 Task: Add Sprouts Orzo Durum Wheat Pasta to the cart.
Action: Mouse pressed left at (26, 104)
Screenshot: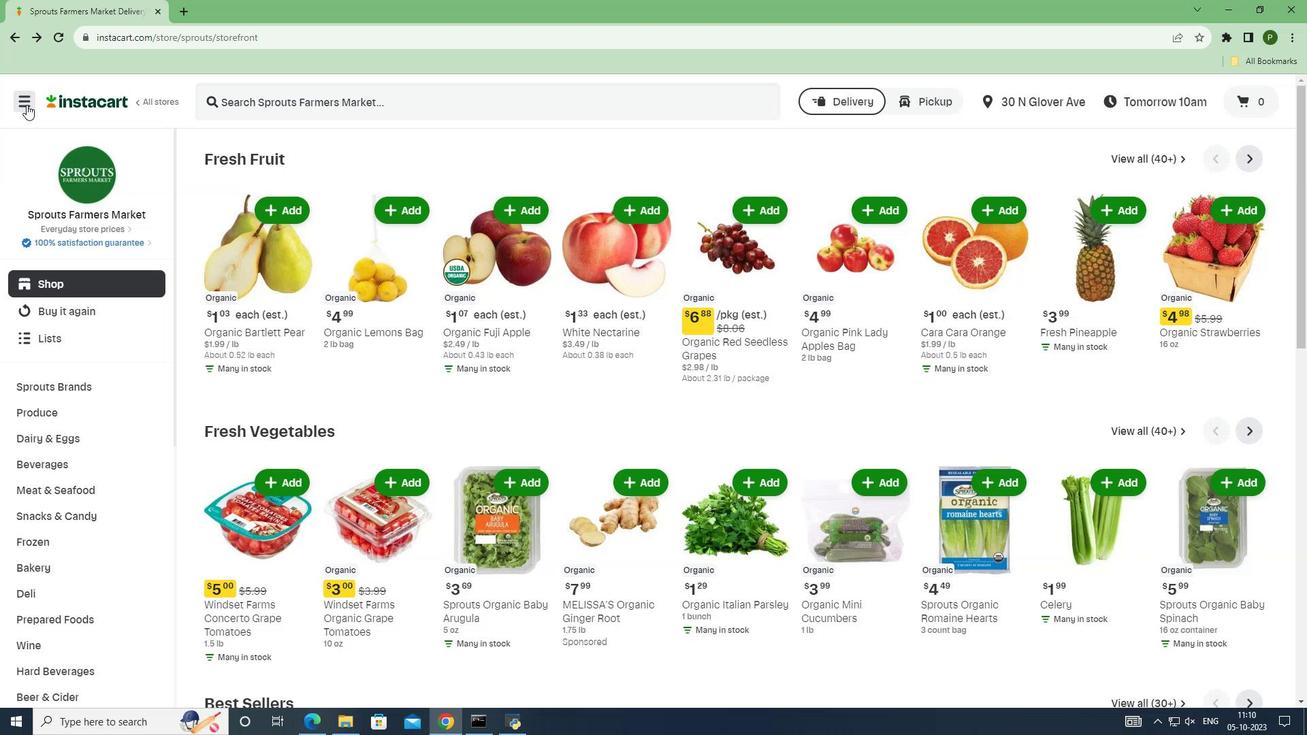 
Action: Mouse moved to (71, 371)
Screenshot: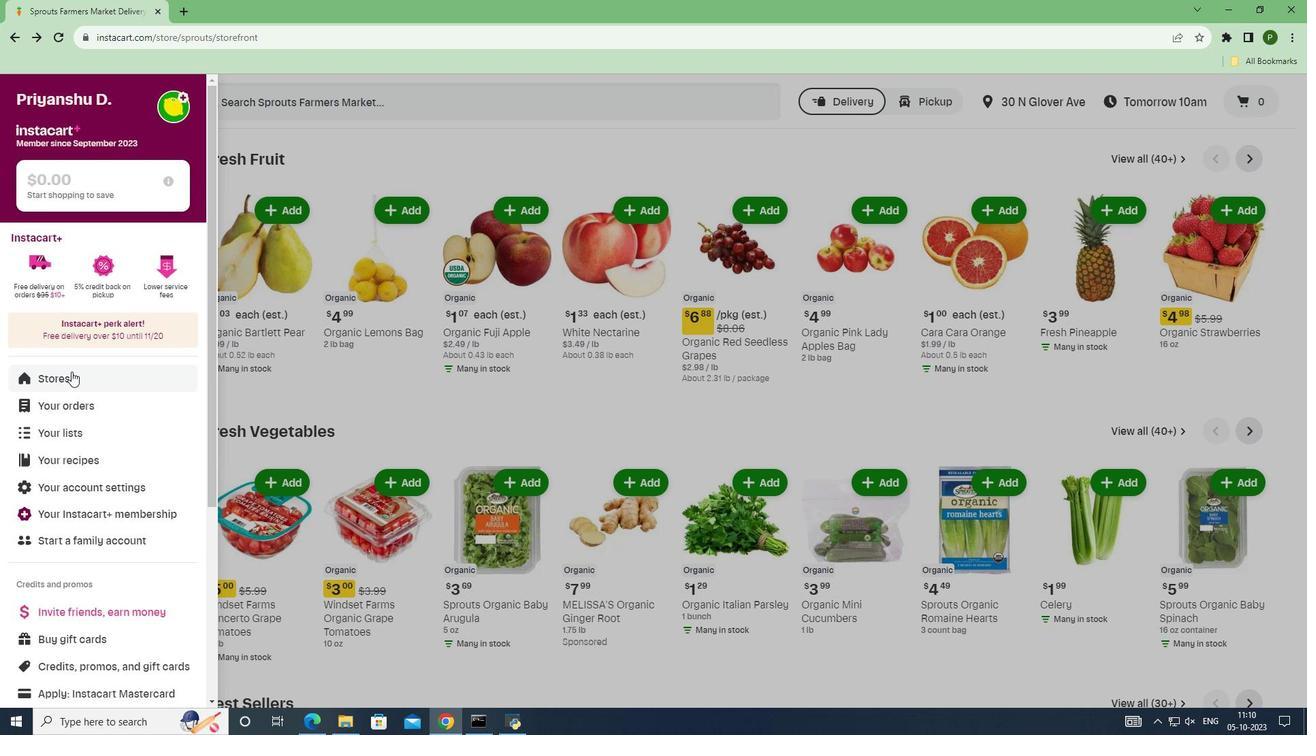 
Action: Mouse pressed left at (71, 371)
Screenshot: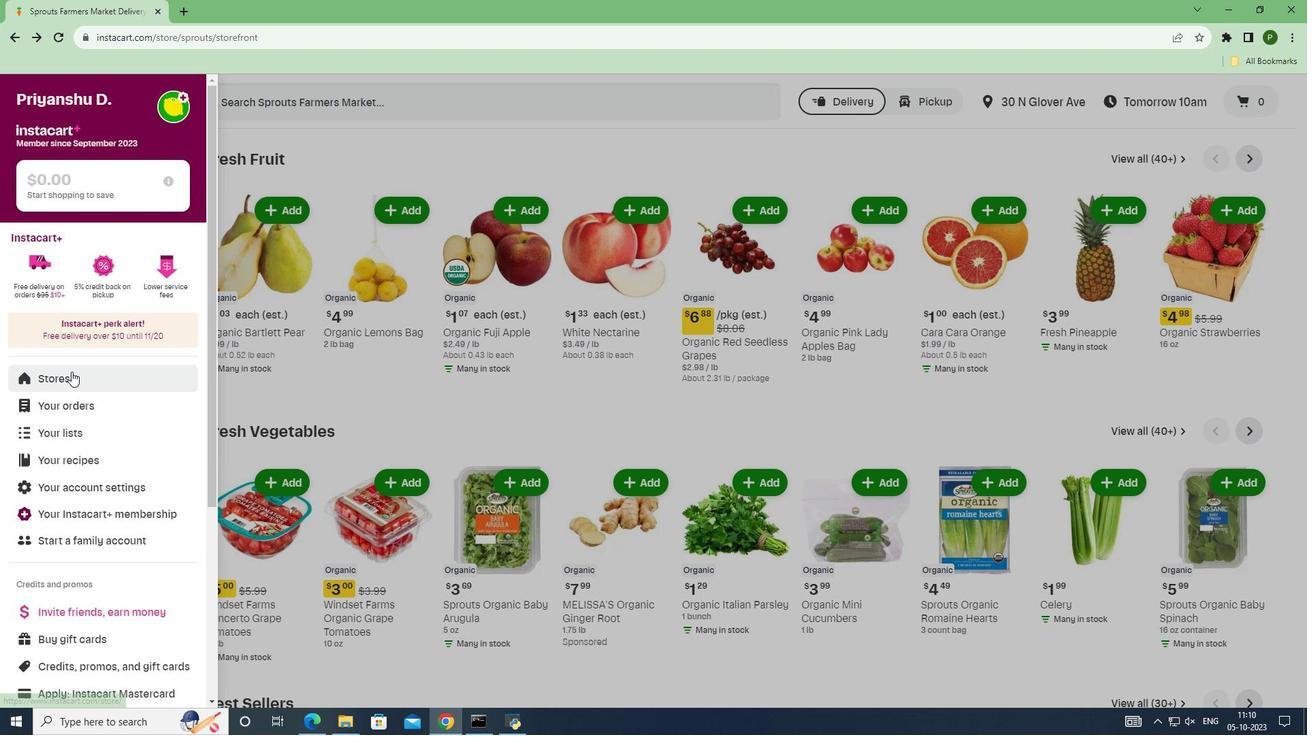 
Action: Mouse moved to (308, 164)
Screenshot: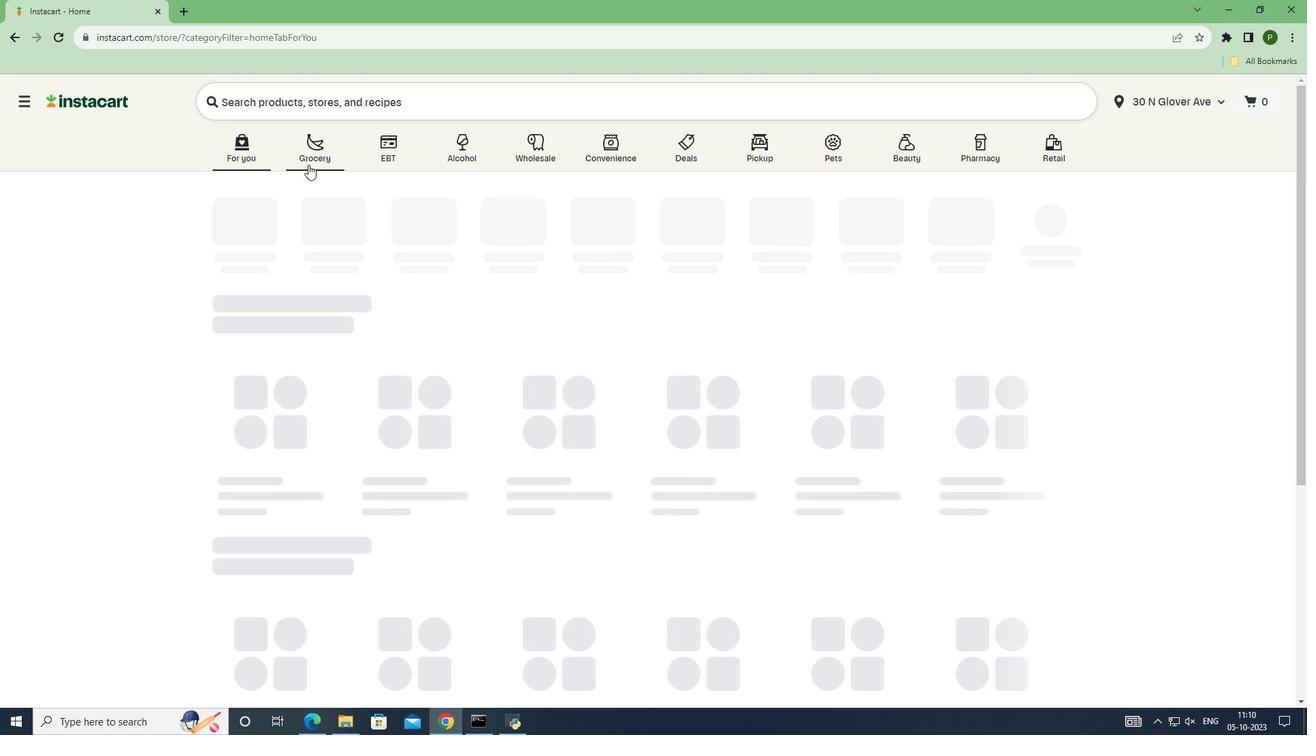 
Action: Mouse pressed left at (308, 164)
Screenshot: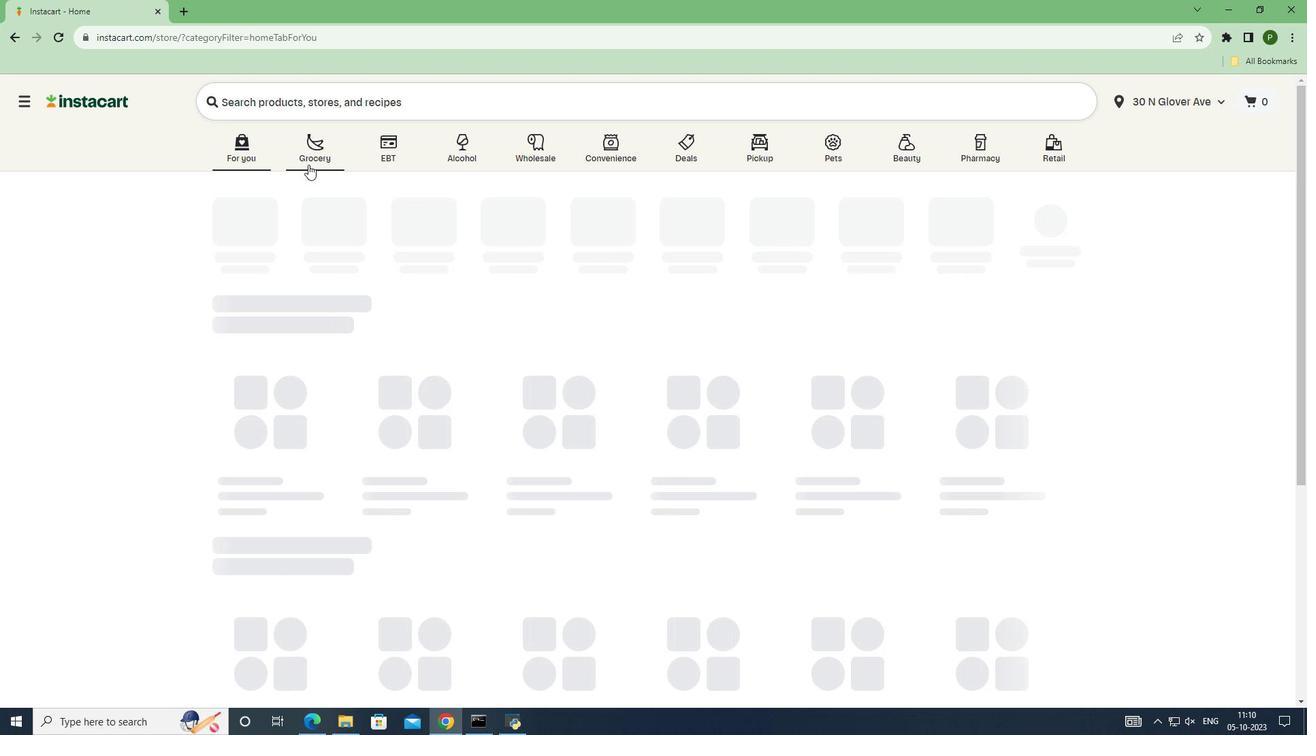
Action: Mouse moved to (845, 311)
Screenshot: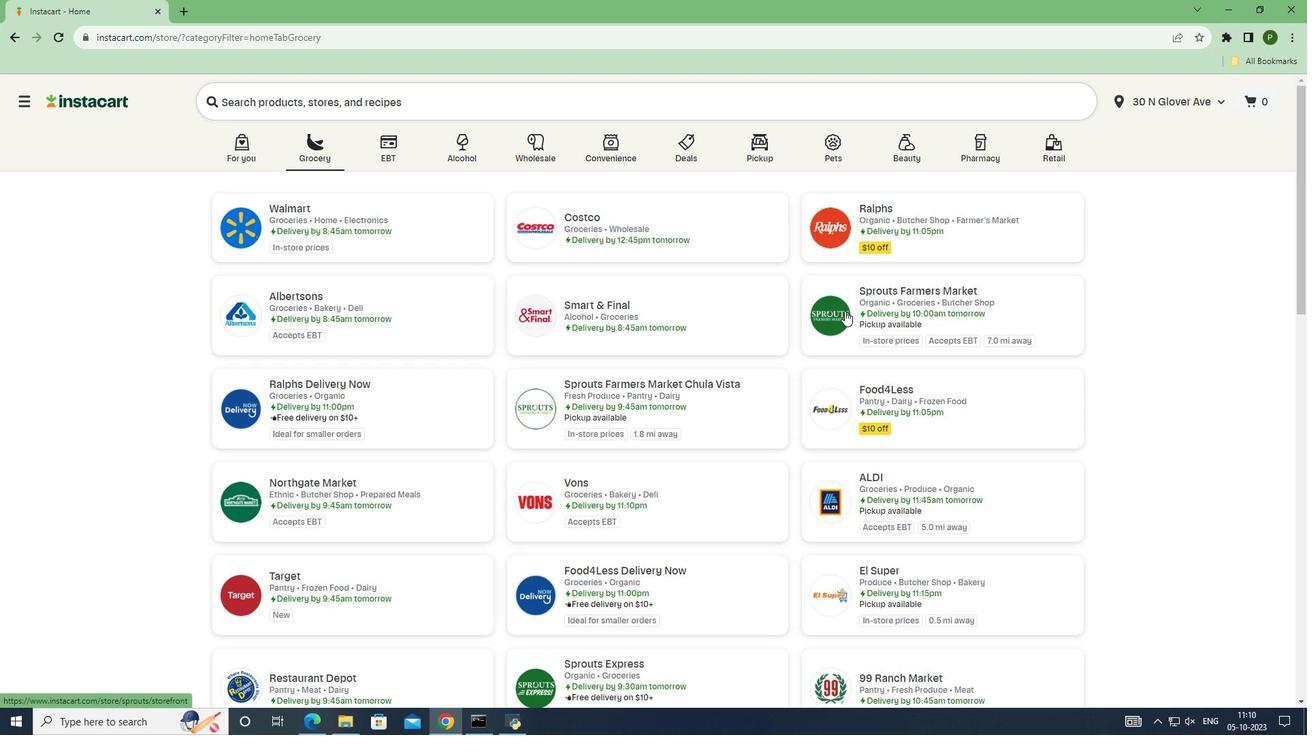 
Action: Mouse pressed left at (845, 311)
Screenshot: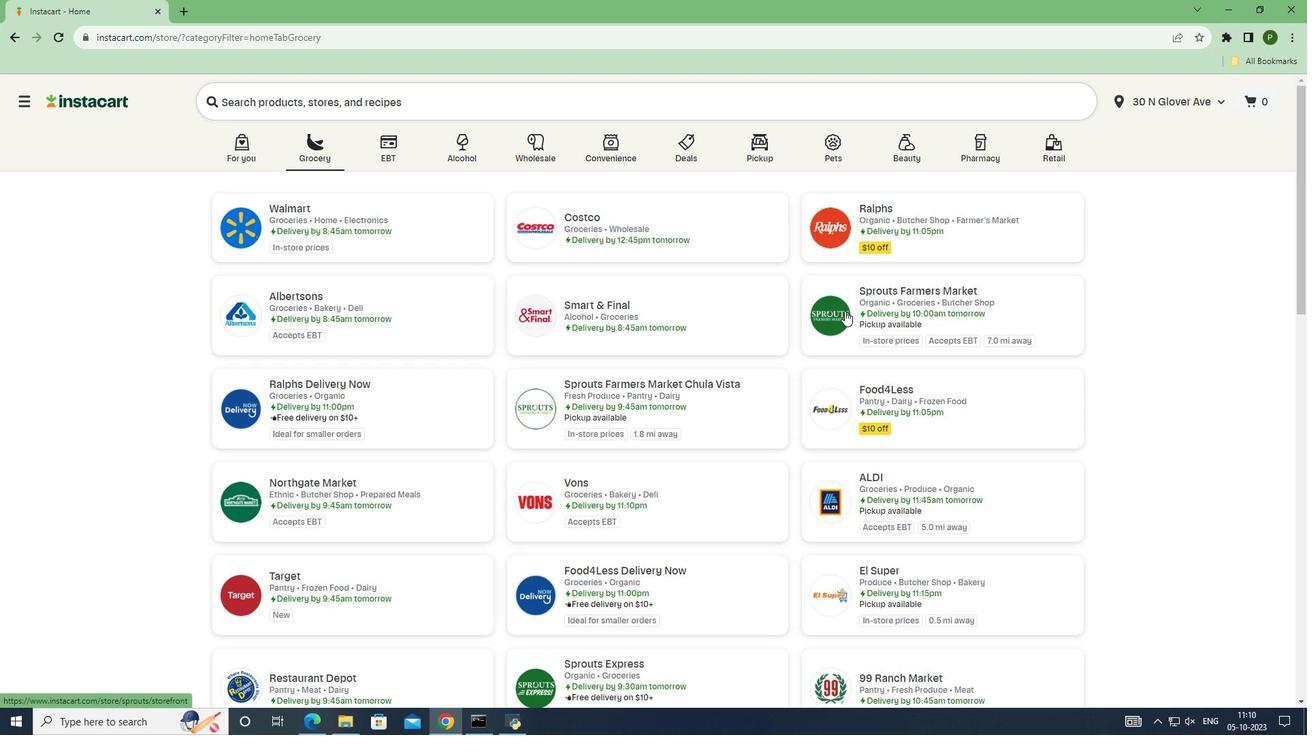 
Action: Mouse moved to (105, 385)
Screenshot: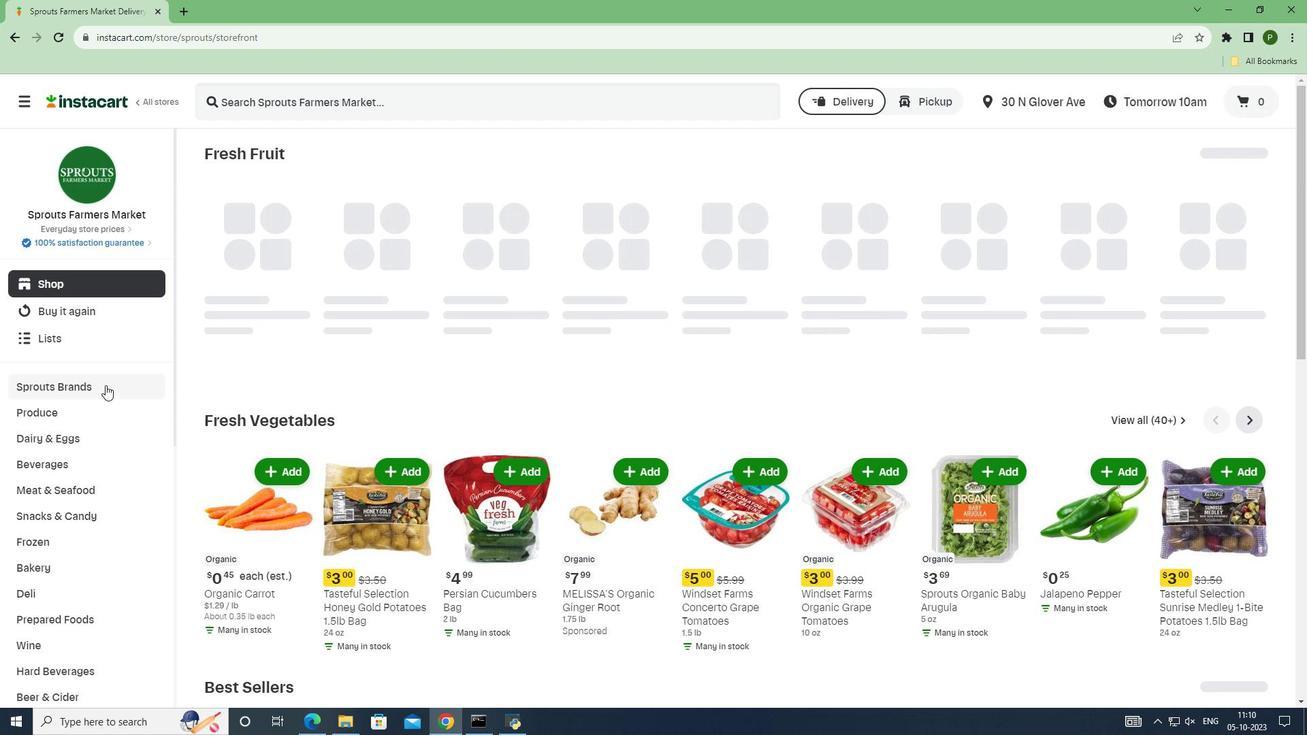 
Action: Mouse pressed left at (105, 385)
Screenshot: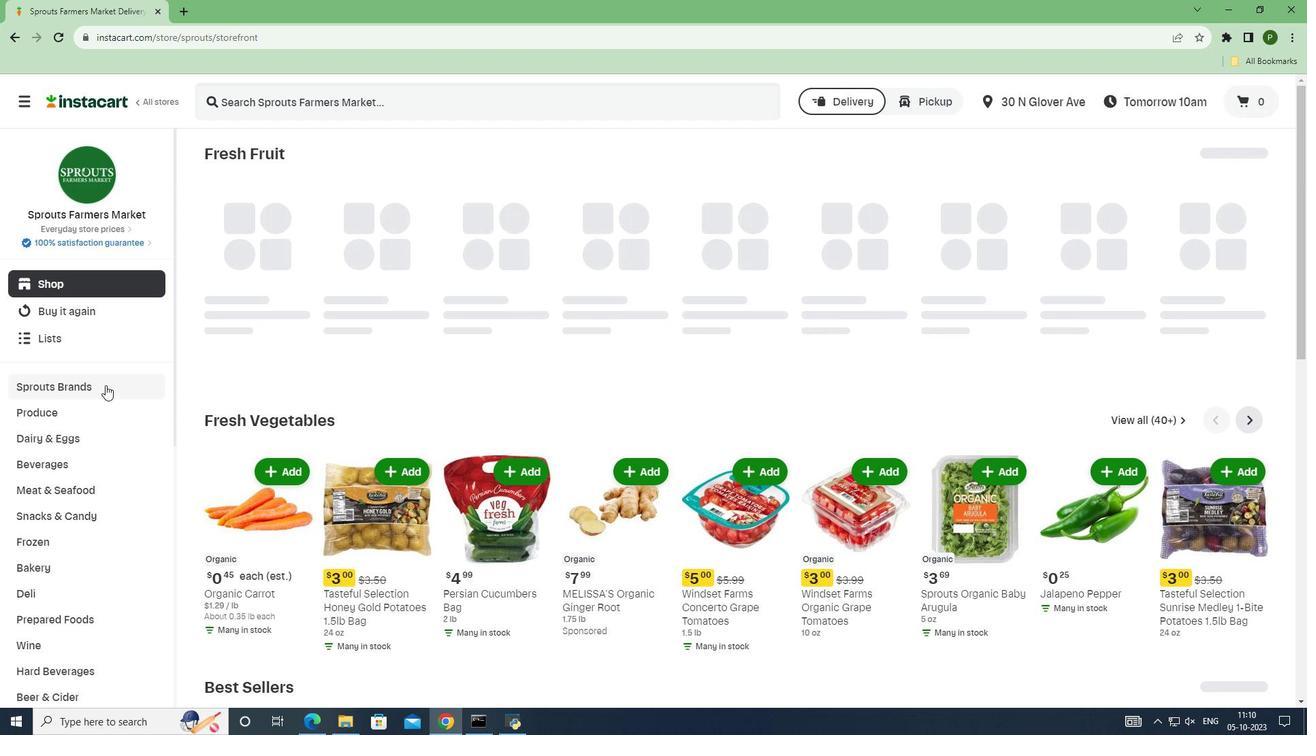 
Action: Mouse moved to (79, 498)
Screenshot: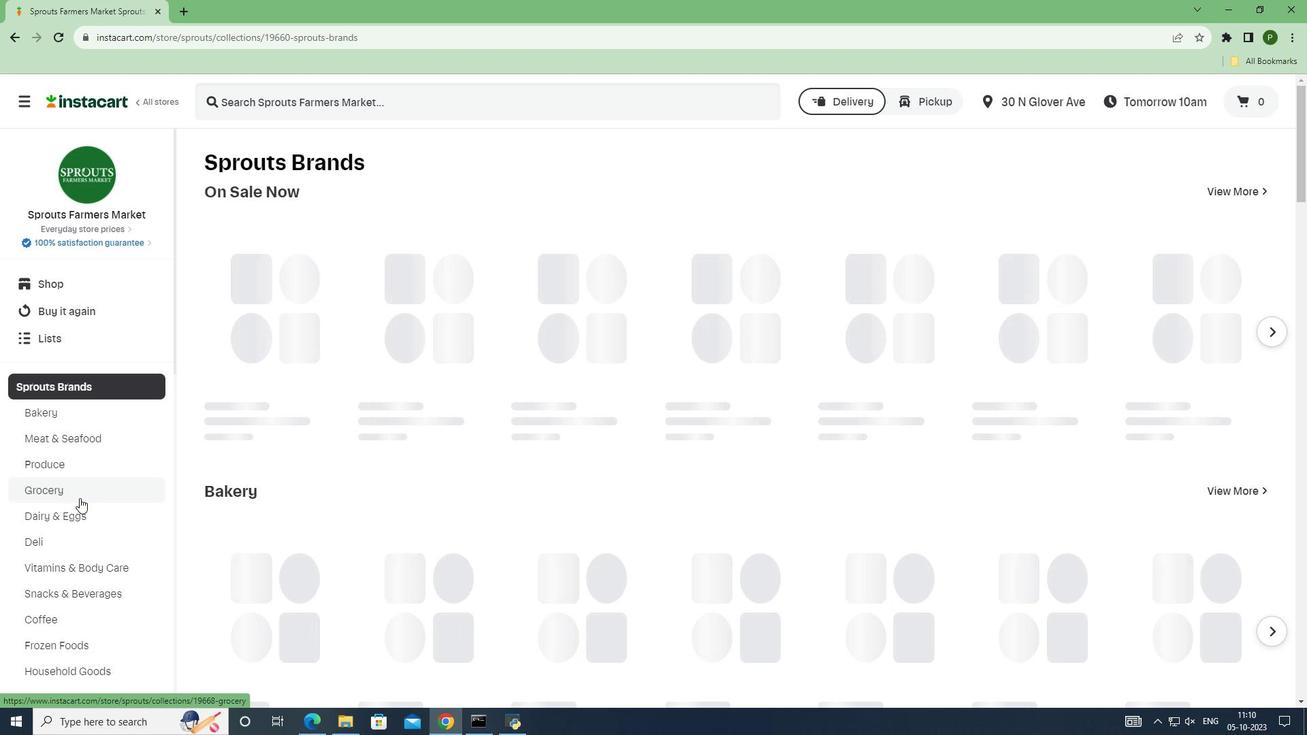 
Action: Mouse pressed left at (79, 498)
Screenshot: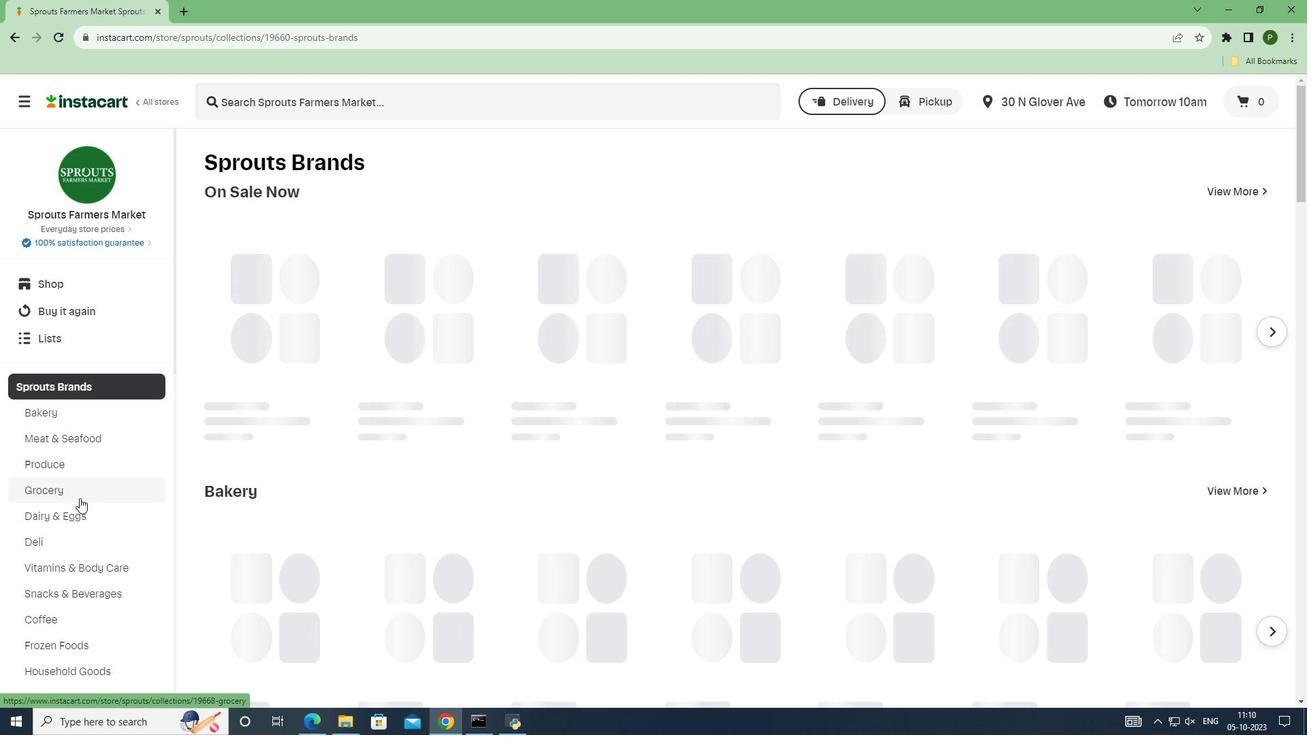 
Action: Mouse moved to (344, 312)
Screenshot: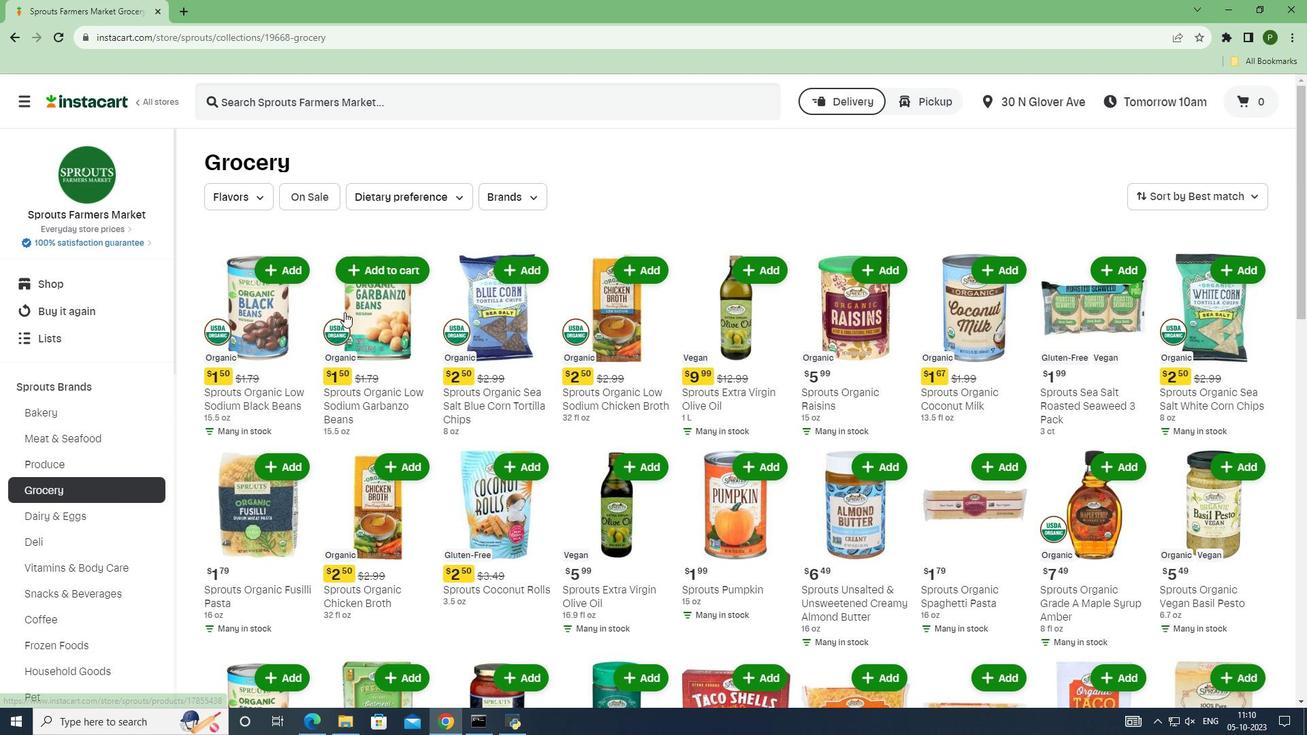 
Action: Mouse scrolled (344, 311) with delta (0, 0)
Screenshot: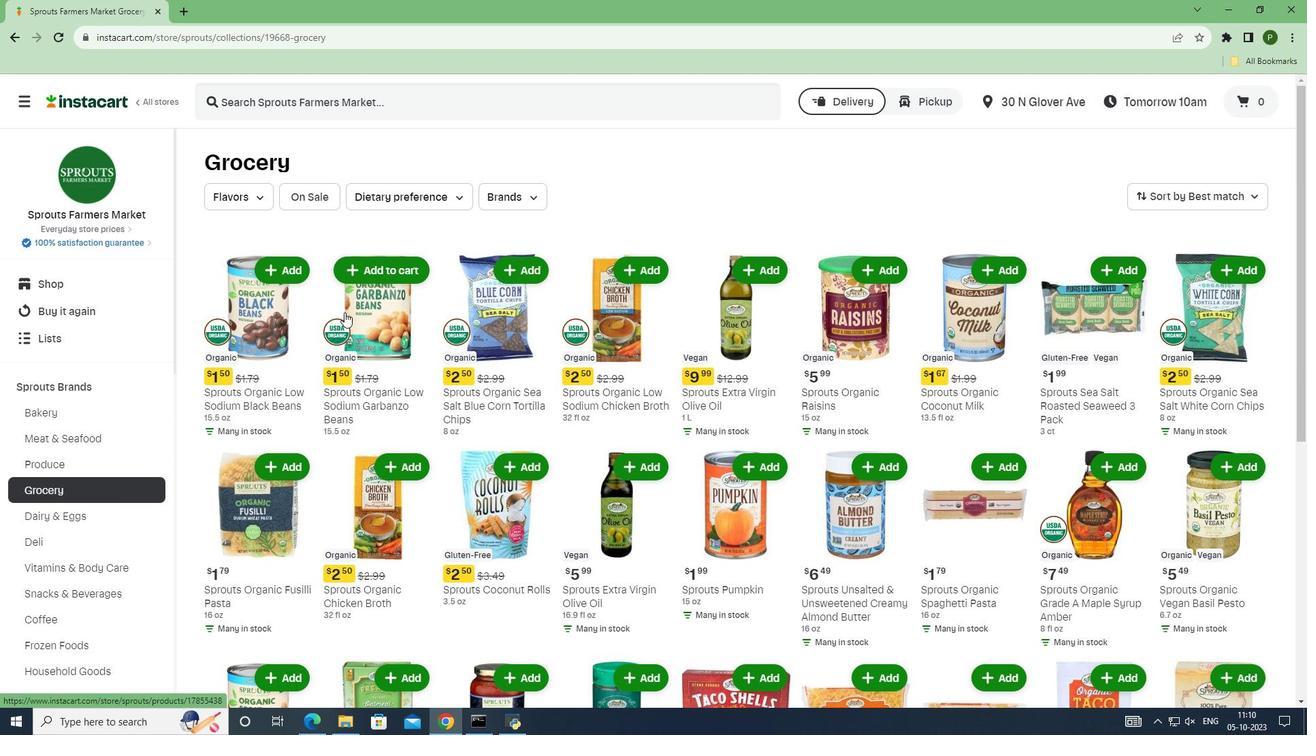 
Action: Mouse moved to (344, 312)
Screenshot: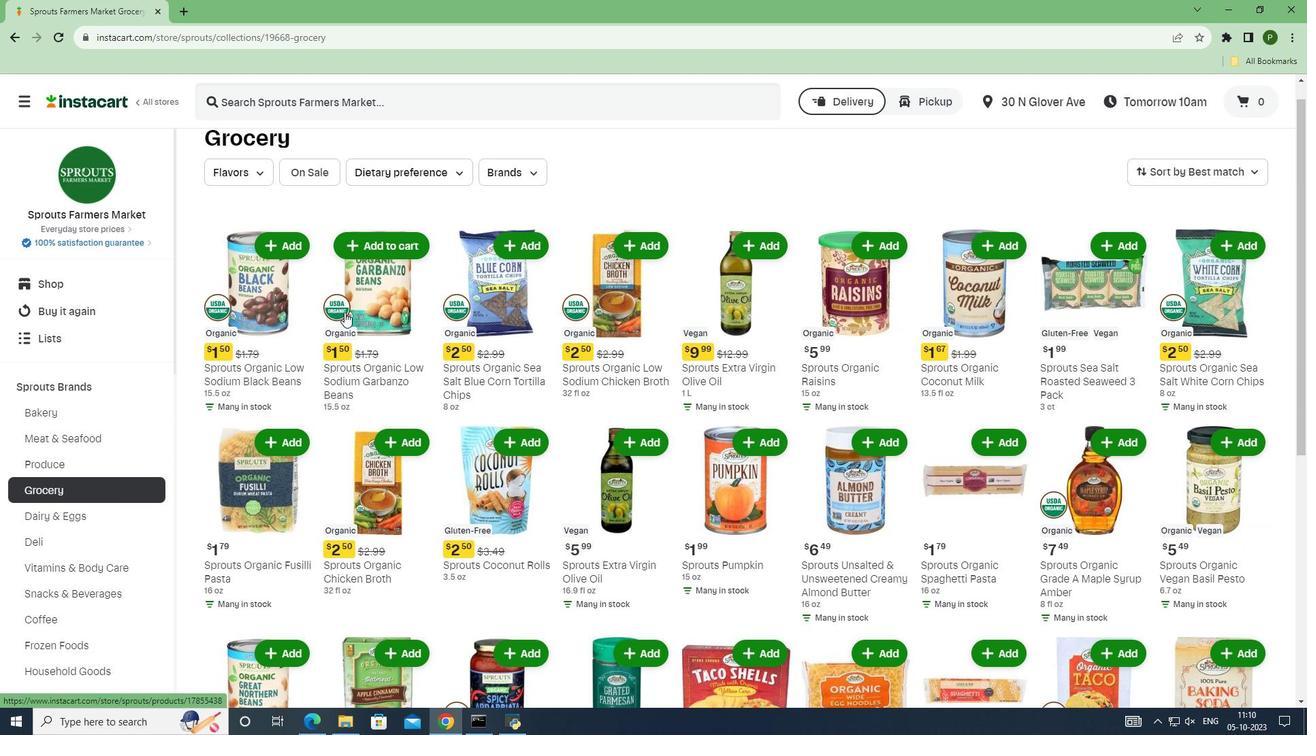 
Action: Mouse scrolled (344, 311) with delta (0, 0)
Screenshot: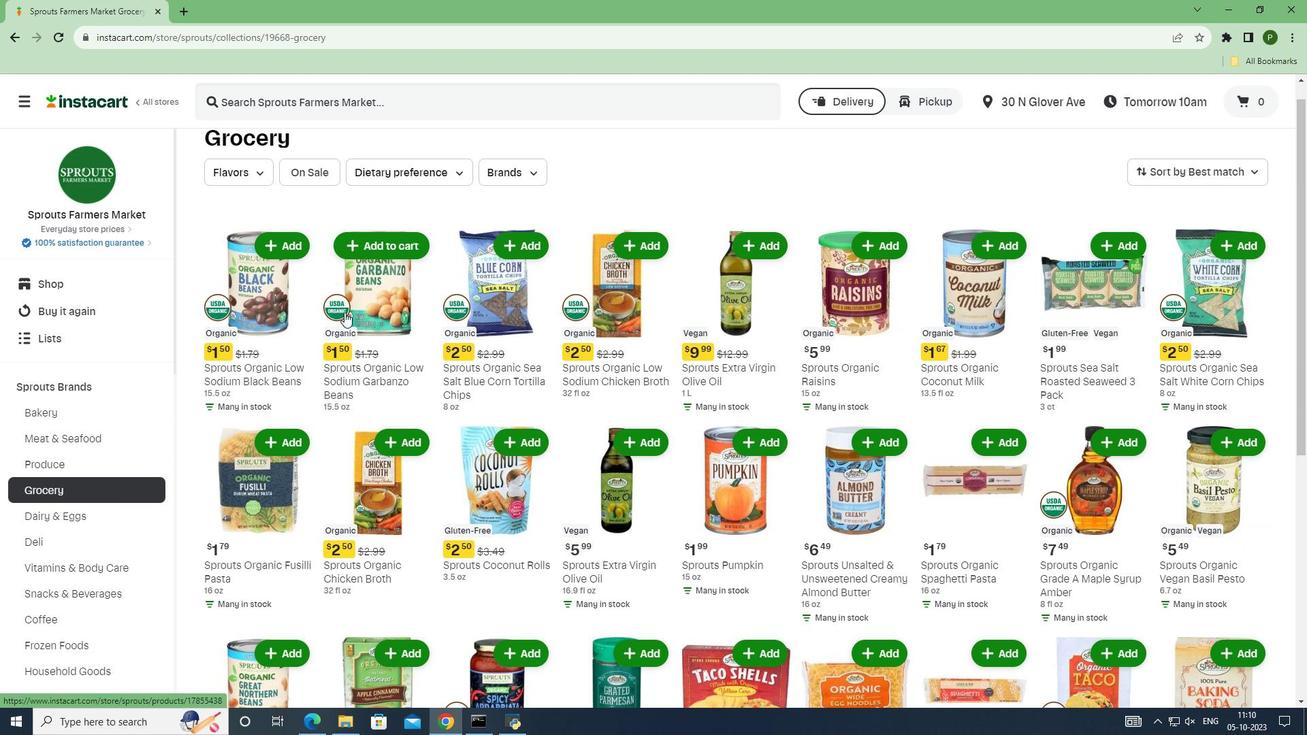 
Action: Mouse scrolled (344, 311) with delta (0, 0)
Screenshot: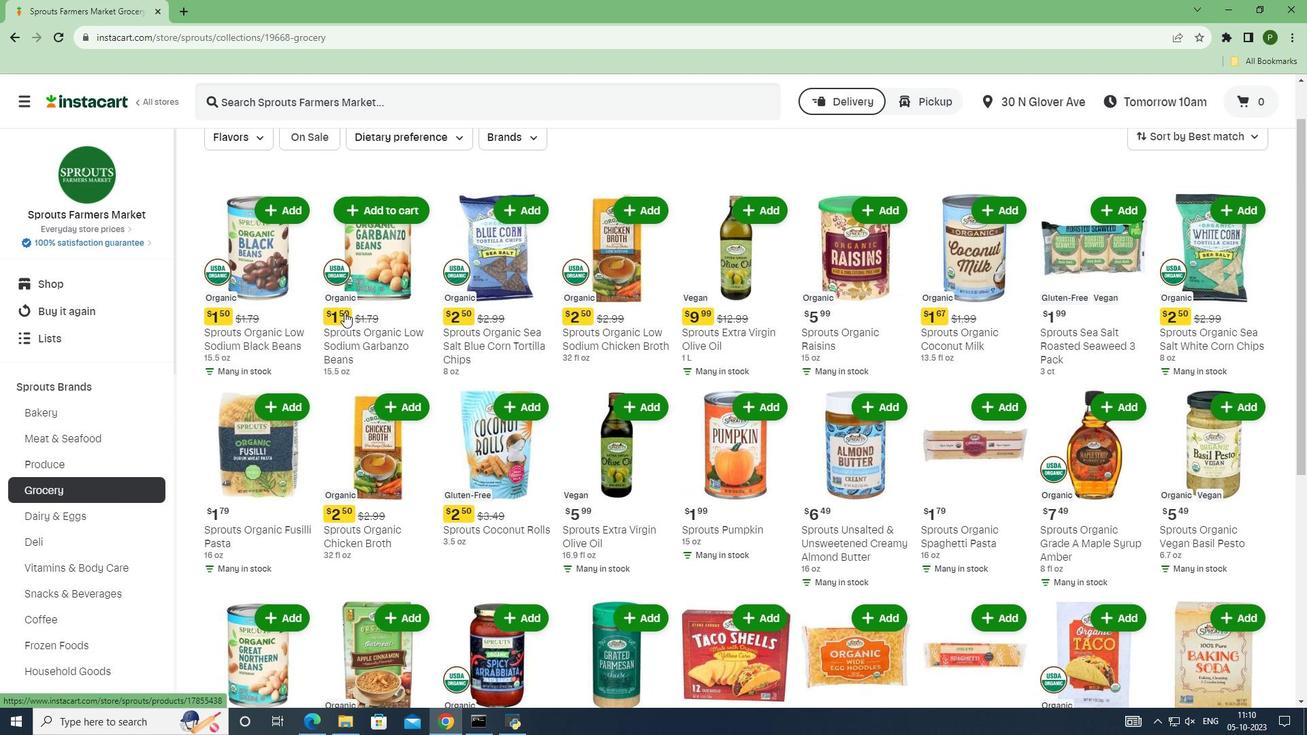 
Action: Mouse moved to (345, 313)
Screenshot: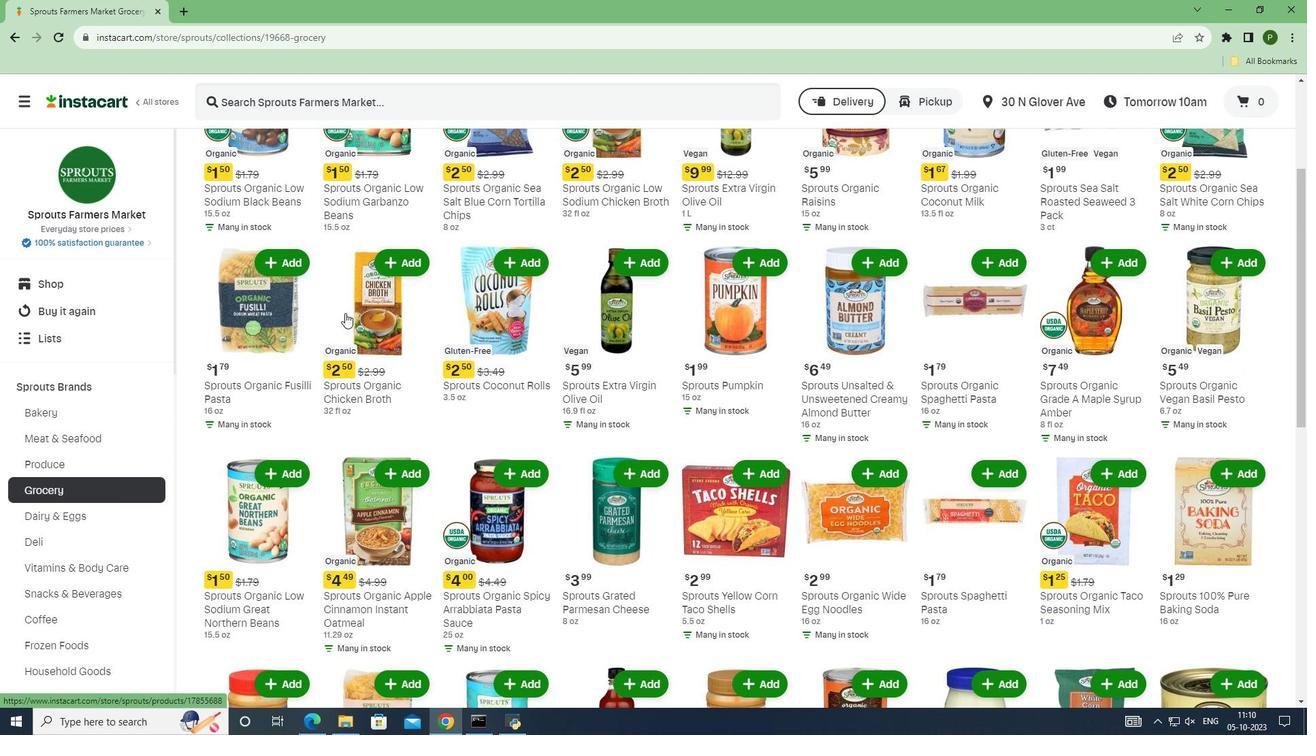 
Action: Mouse scrolled (345, 312) with delta (0, 0)
Screenshot: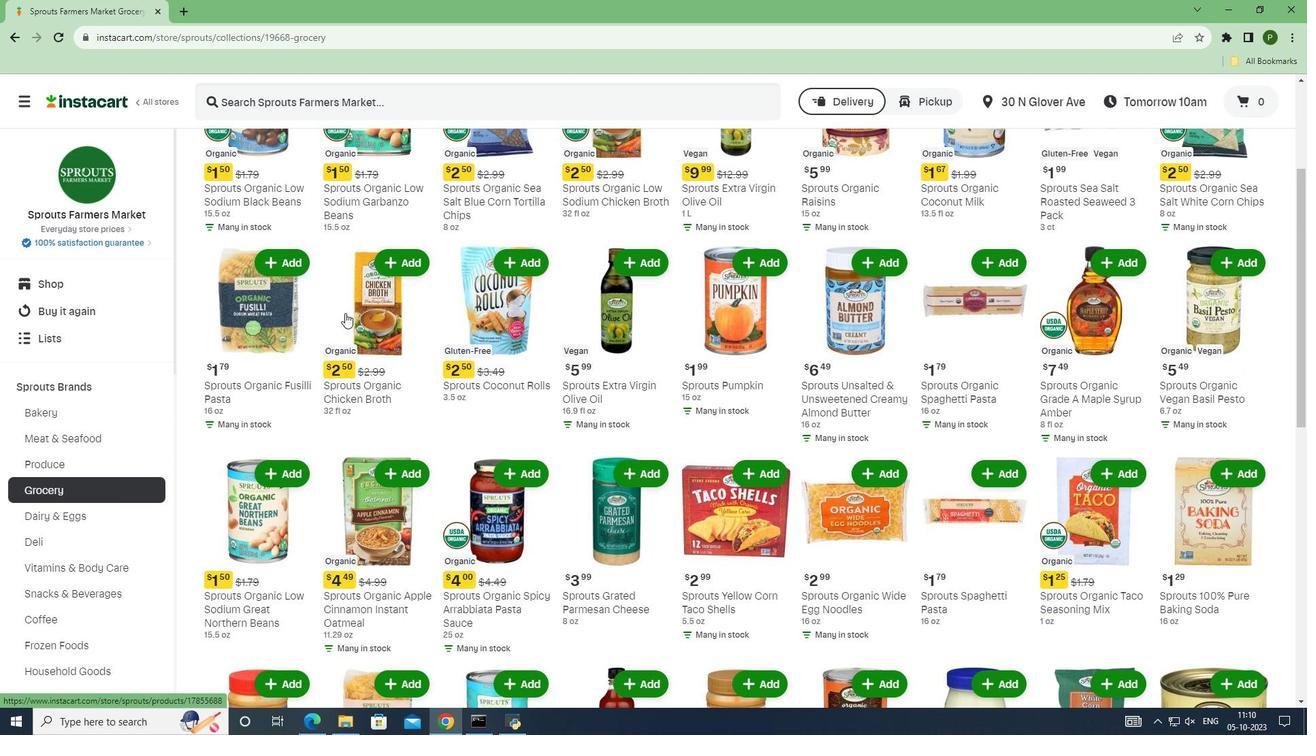 
Action: Mouse scrolled (345, 312) with delta (0, 0)
Screenshot: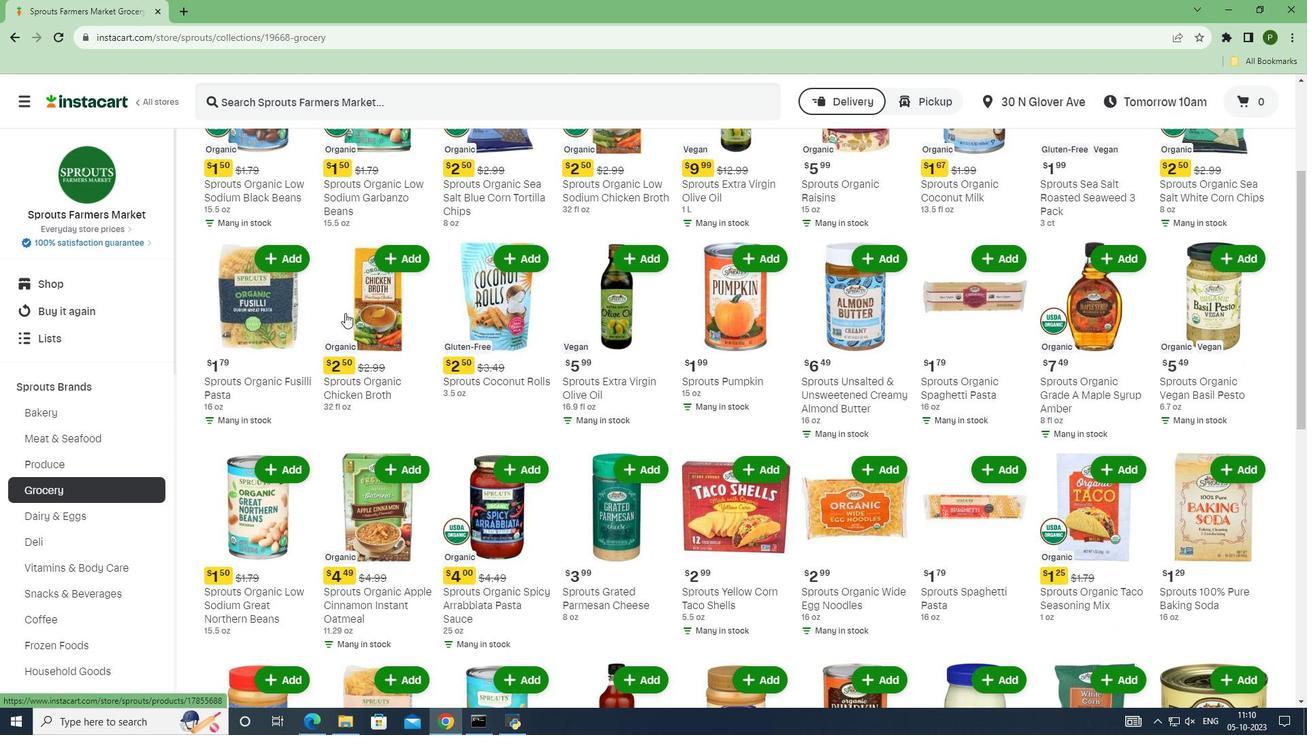
Action: Mouse scrolled (345, 312) with delta (0, 0)
Screenshot: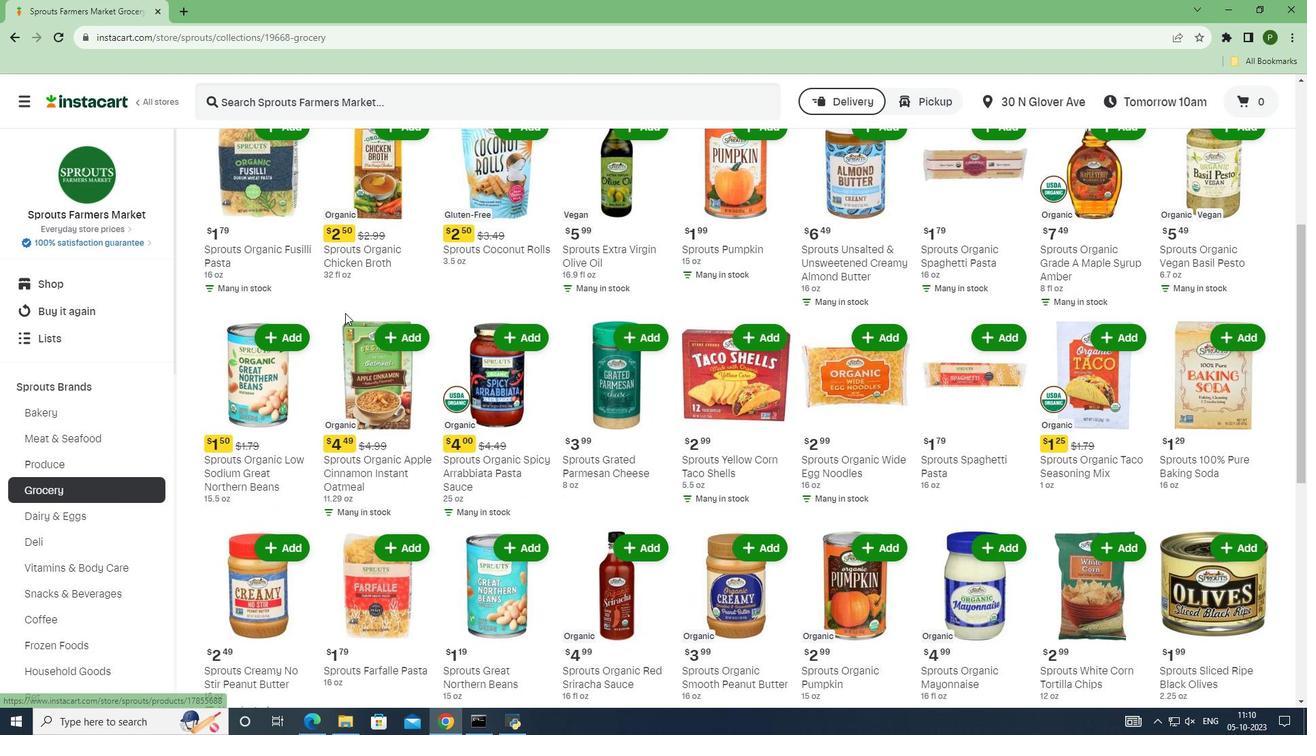 
Action: Mouse scrolled (345, 312) with delta (0, 0)
Screenshot: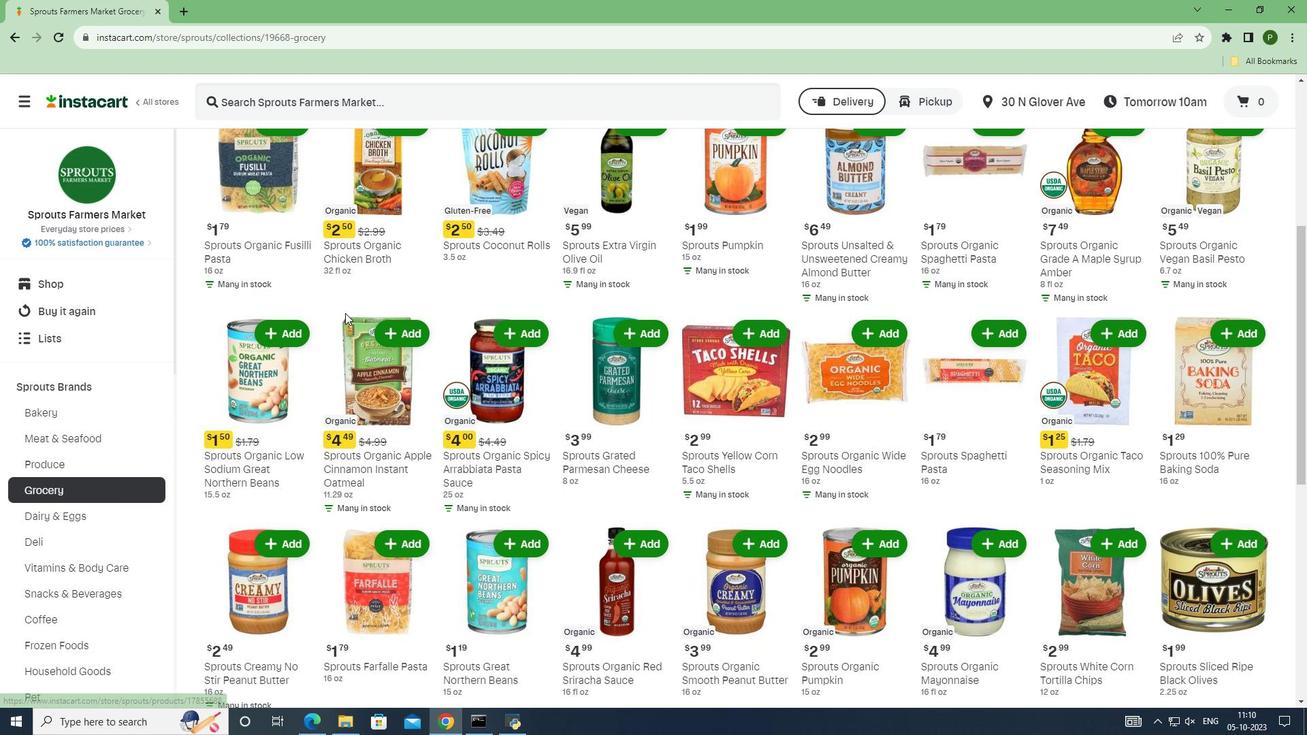 
Action: Mouse scrolled (345, 312) with delta (0, 0)
Screenshot: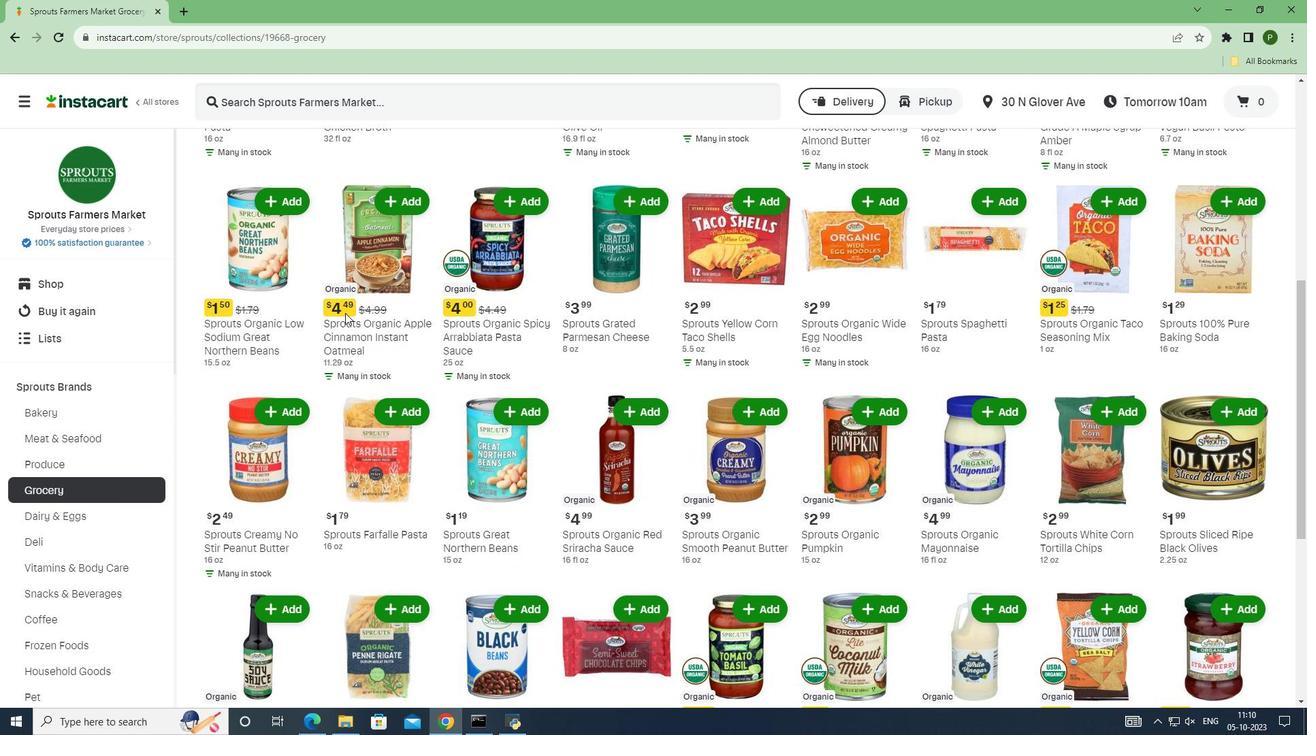 
Action: Mouse scrolled (345, 312) with delta (0, 0)
Screenshot: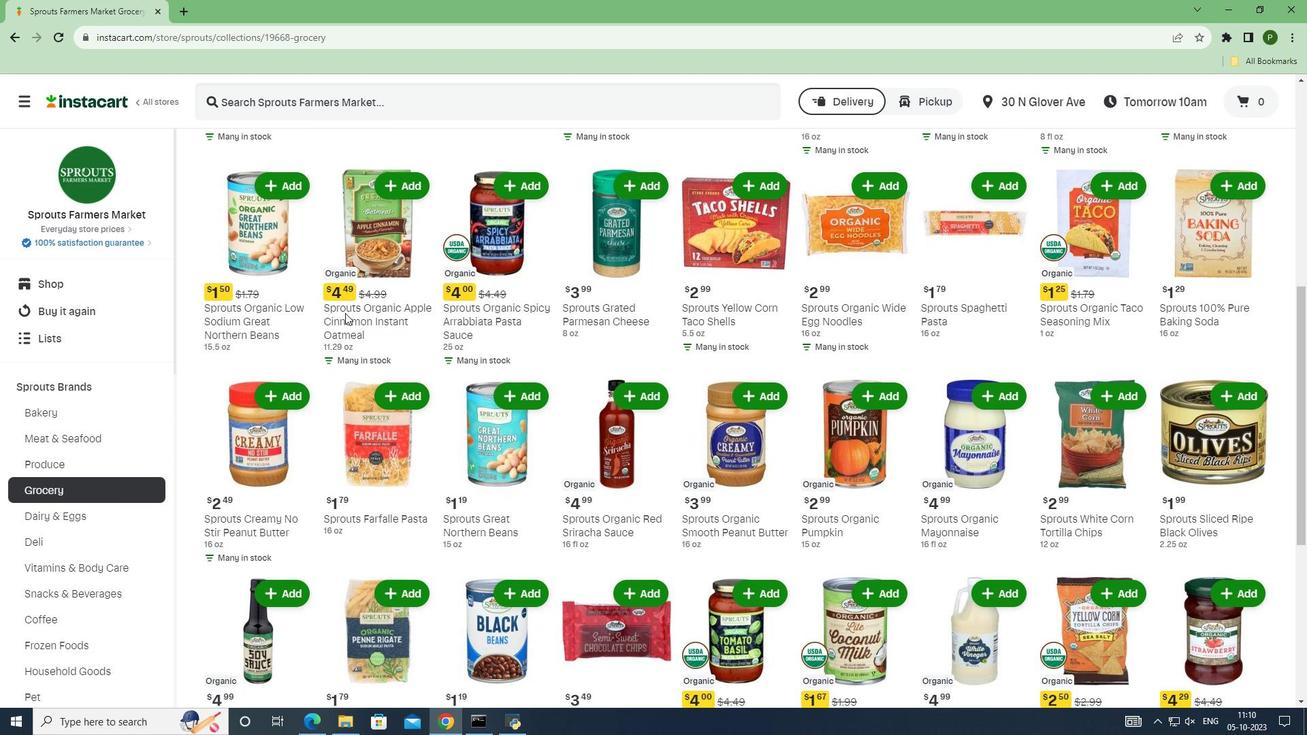 
Action: Mouse scrolled (345, 312) with delta (0, 0)
Screenshot: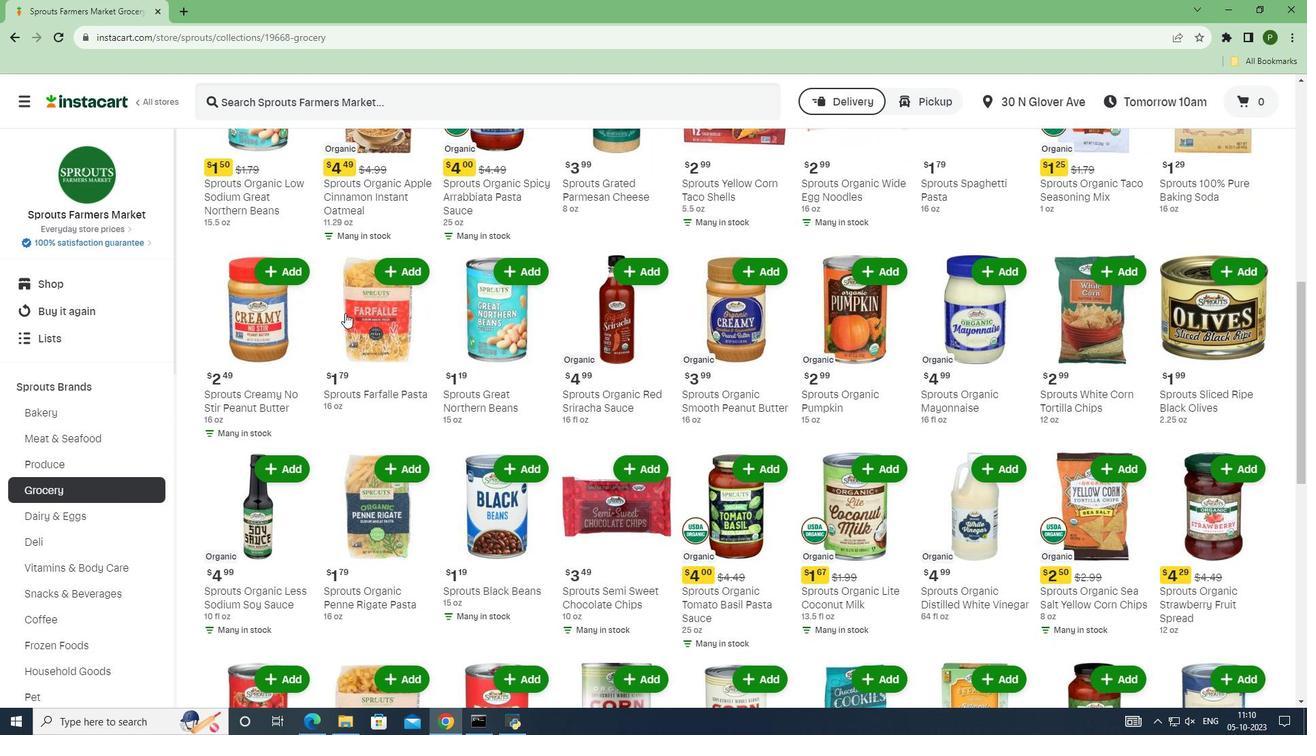 
Action: Mouse scrolled (345, 312) with delta (0, 0)
Screenshot: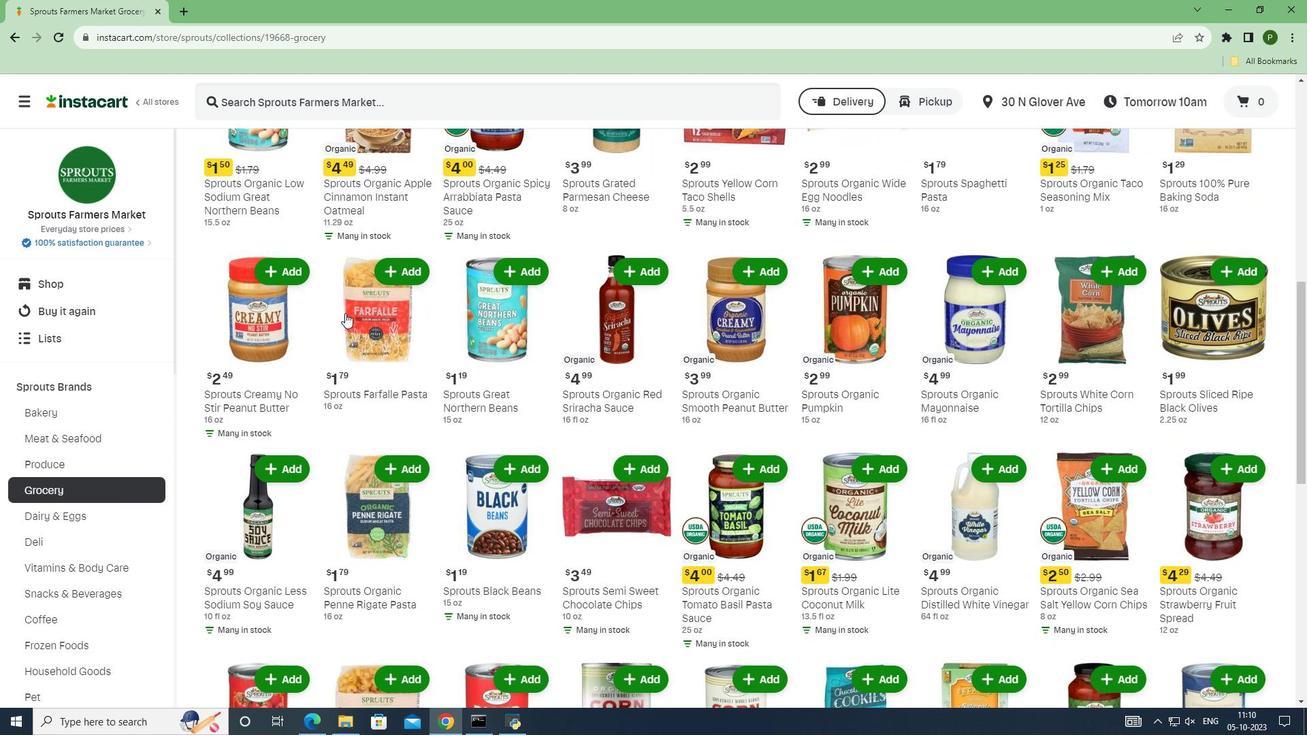 
Action: Mouse scrolled (345, 312) with delta (0, 0)
Screenshot: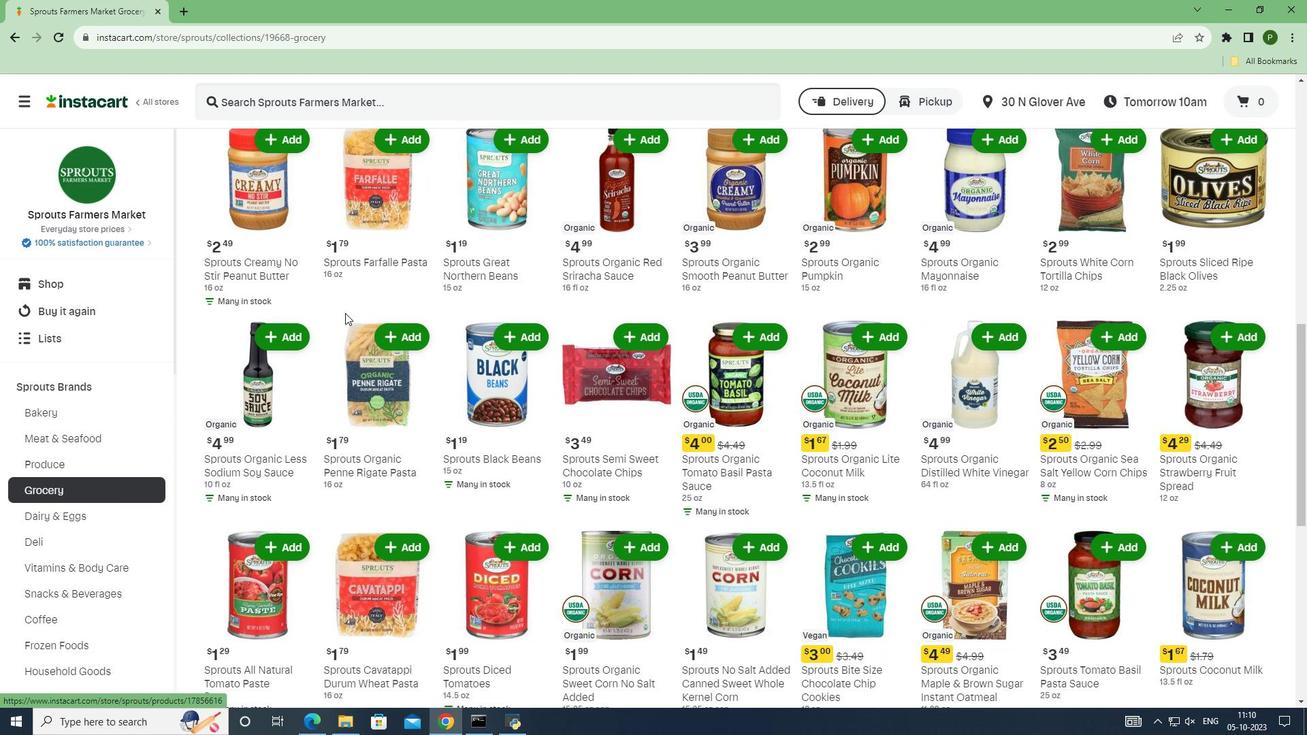 
Action: Mouse scrolled (345, 312) with delta (0, 0)
Screenshot: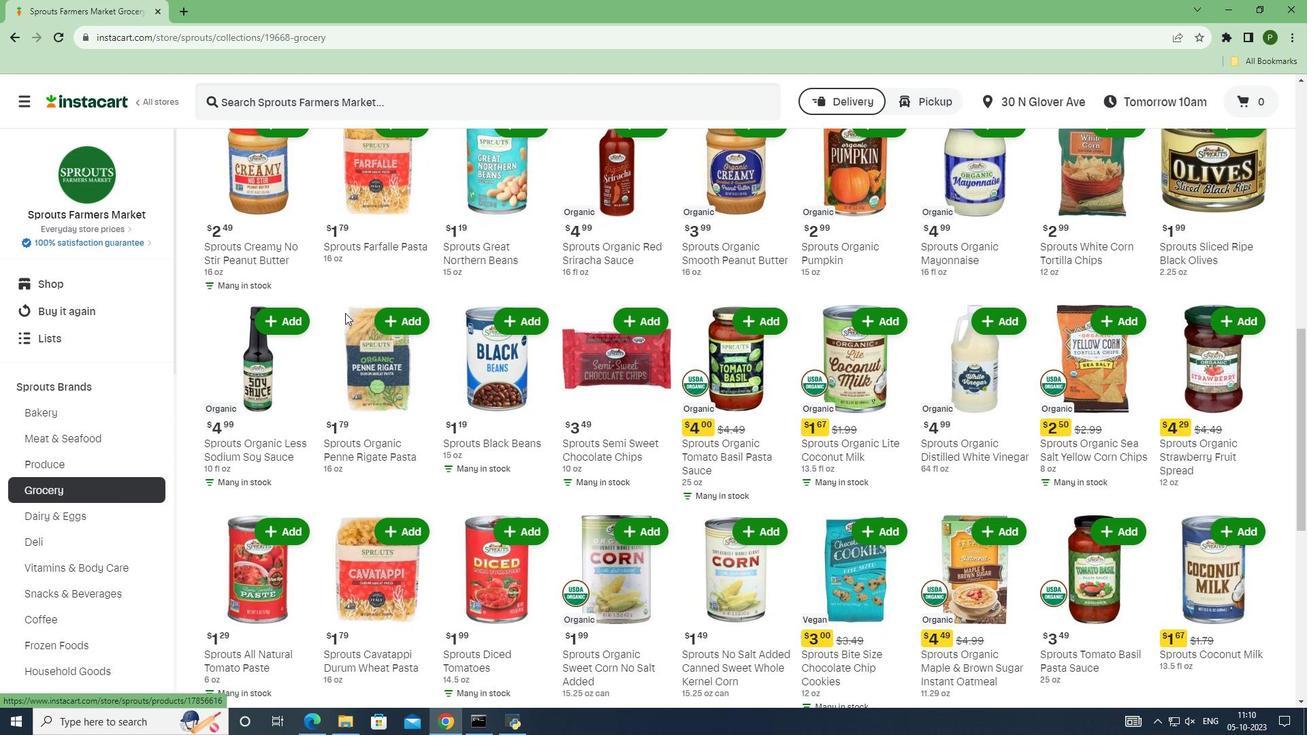
Action: Mouse scrolled (345, 312) with delta (0, 0)
Screenshot: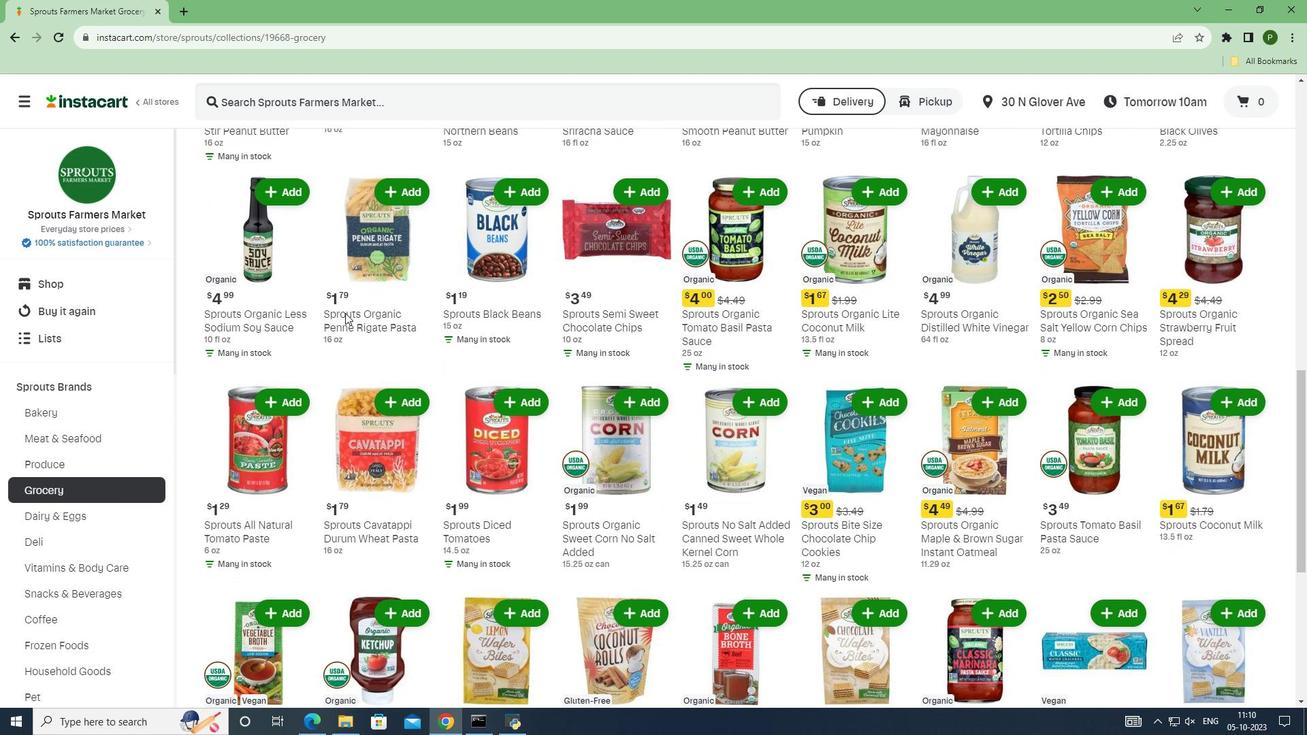 
Action: Mouse scrolled (345, 312) with delta (0, 0)
Screenshot: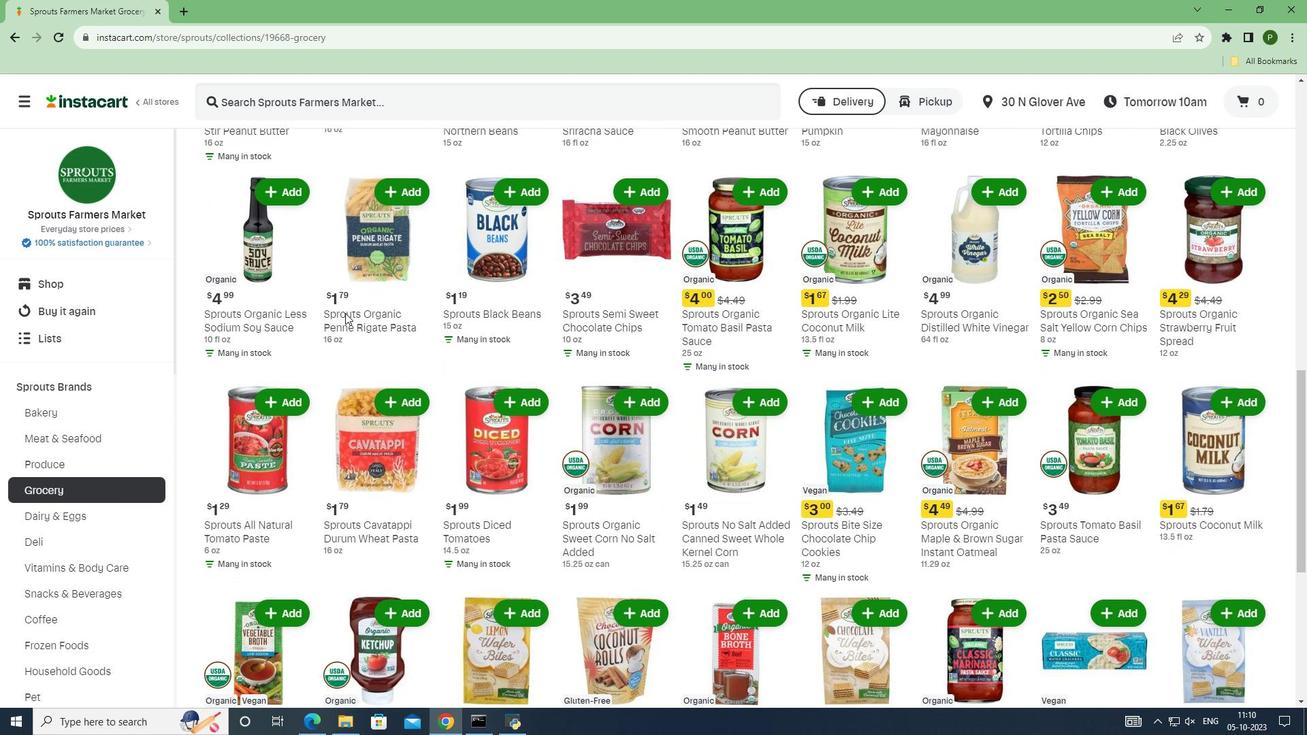 
Action: Mouse scrolled (345, 312) with delta (0, 0)
Screenshot: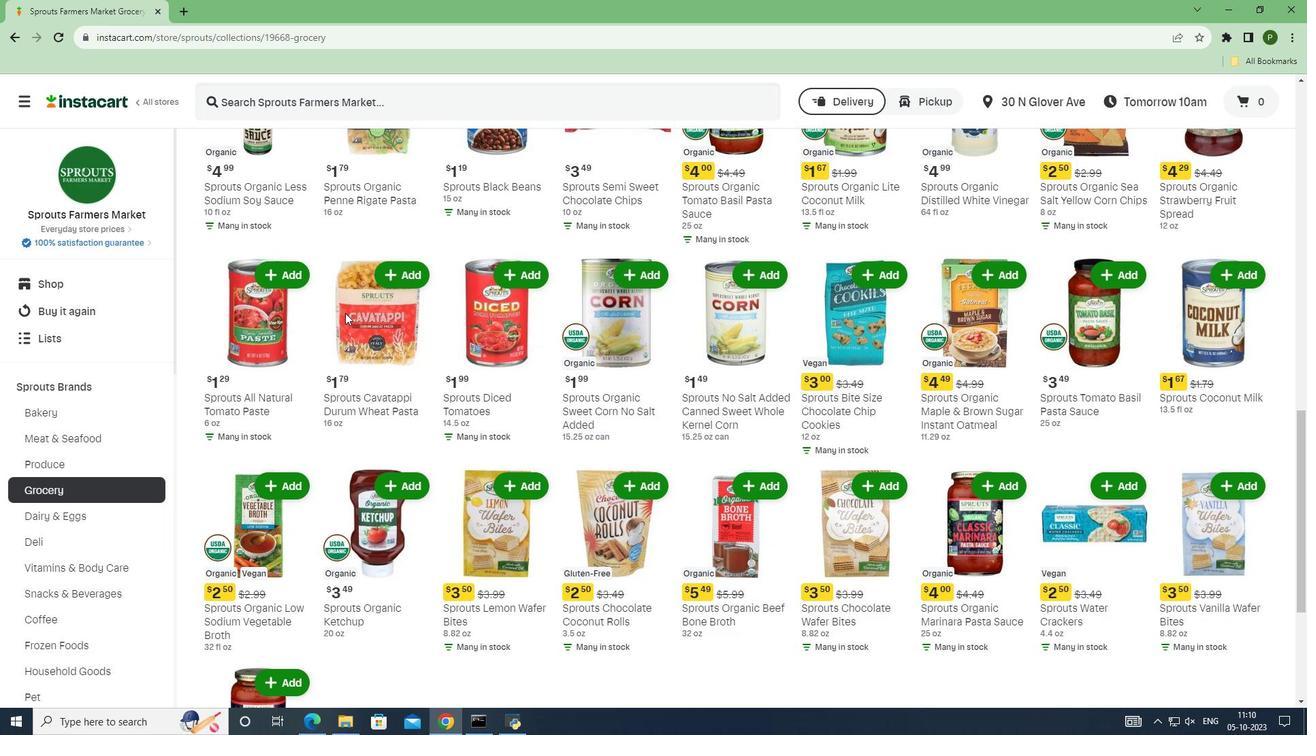 
Action: Mouse scrolled (345, 312) with delta (0, 0)
Screenshot: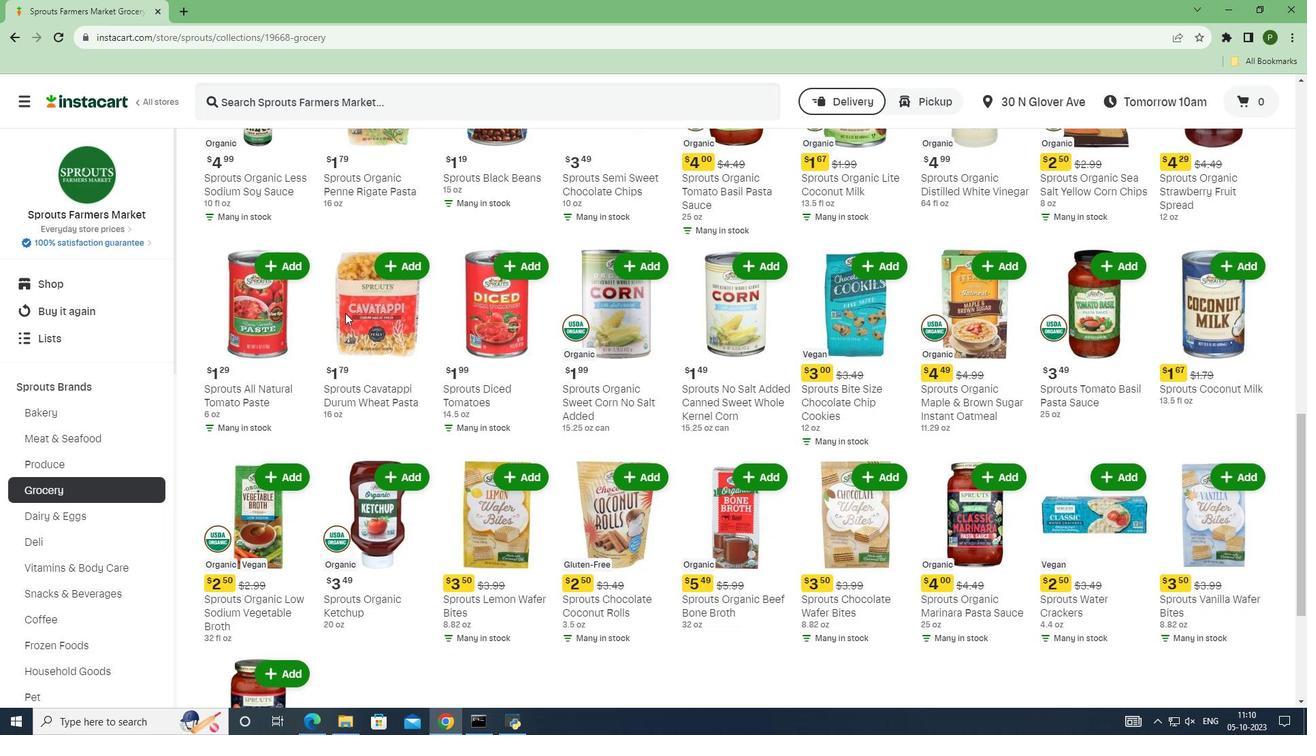 
Action: Mouse scrolled (345, 312) with delta (0, 0)
Screenshot: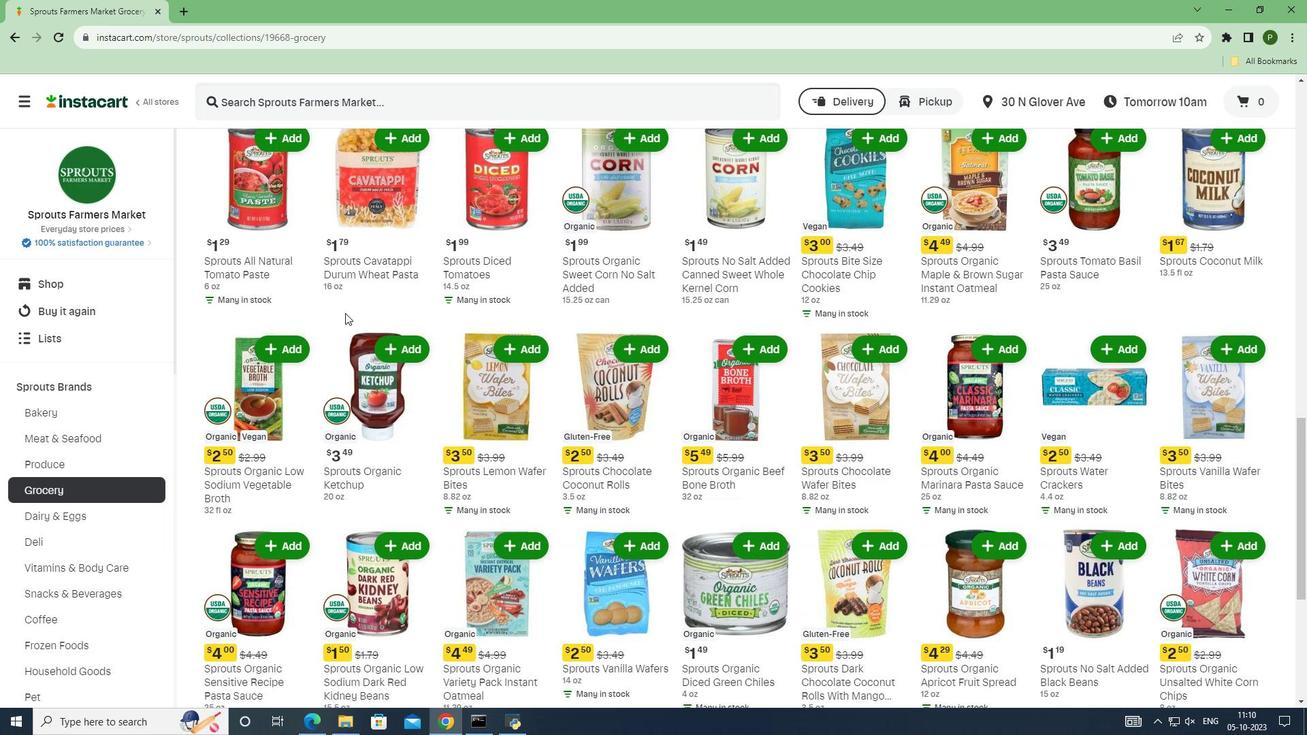 
Action: Mouse scrolled (345, 312) with delta (0, 0)
Screenshot: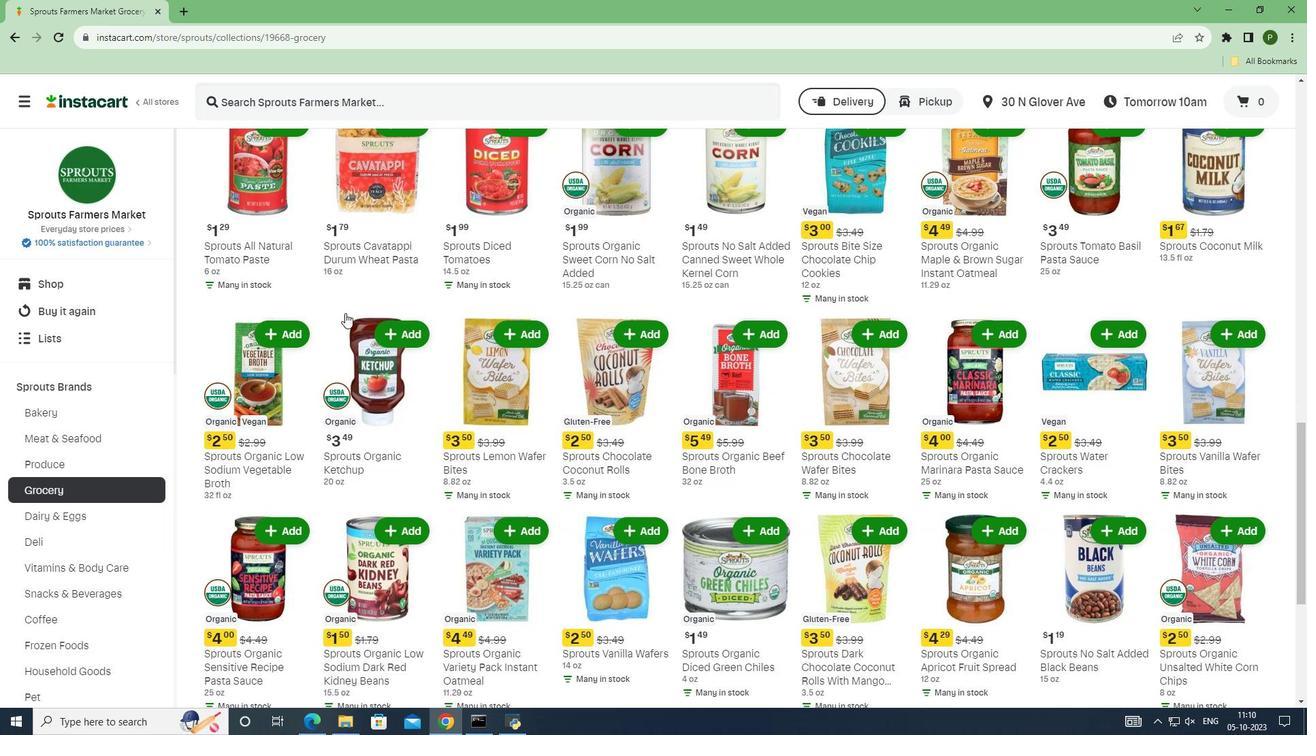 
Action: Mouse scrolled (345, 312) with delta (0, 0)
Screenshot: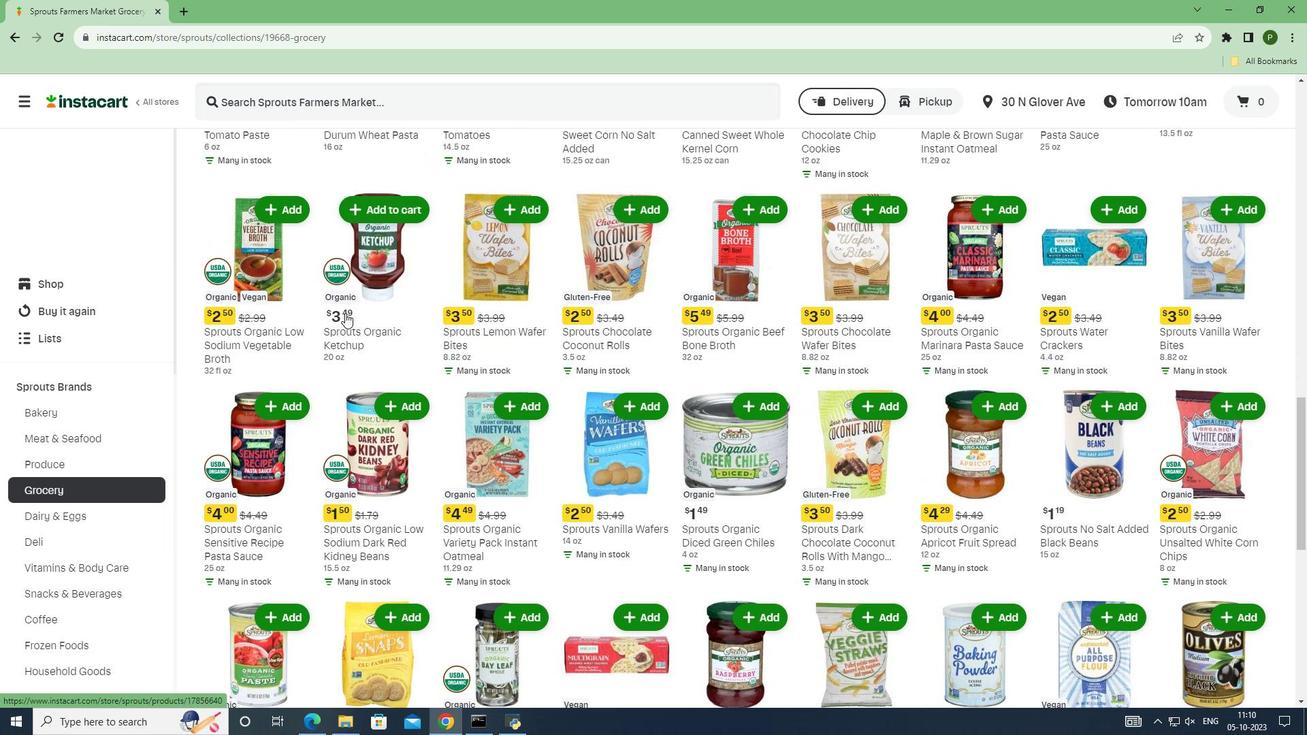 
Action: Mouse scrolled (345, 312) with delta (0, 0)
Screenshot: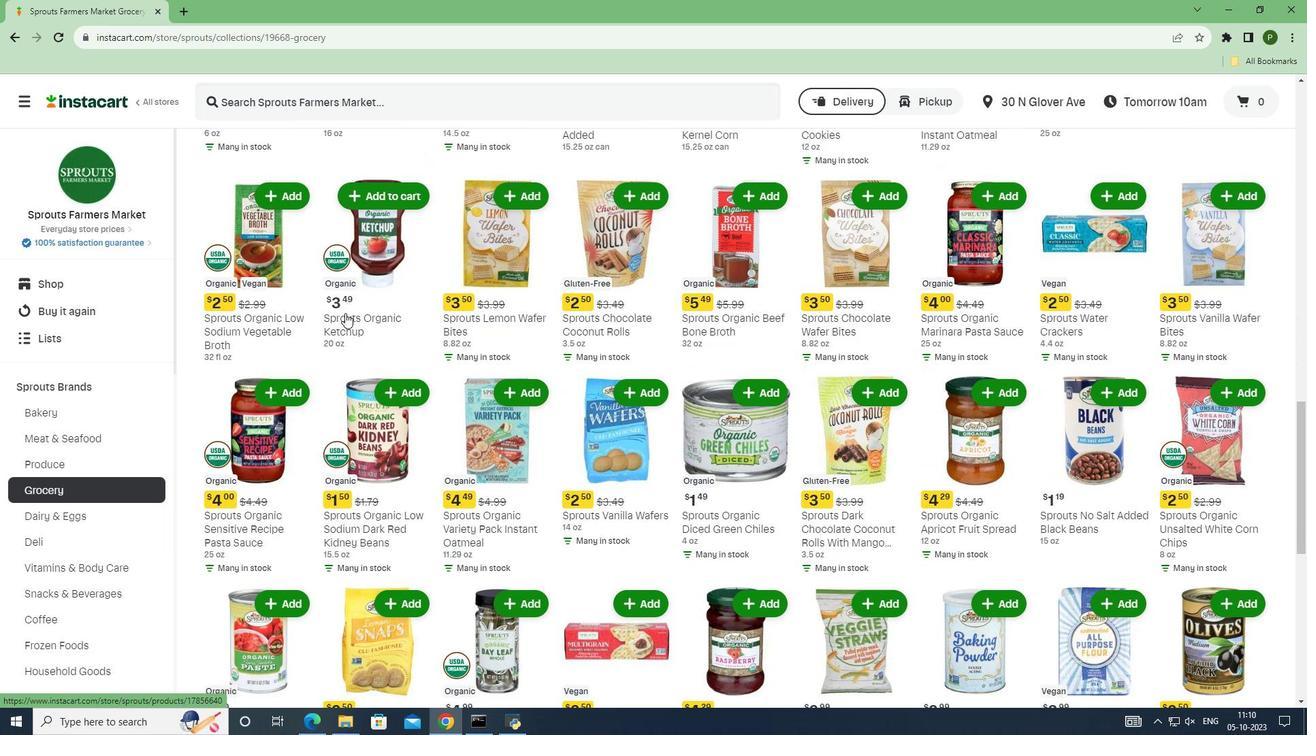 
Action: Mouse moved to (379, 334)
Screenshot: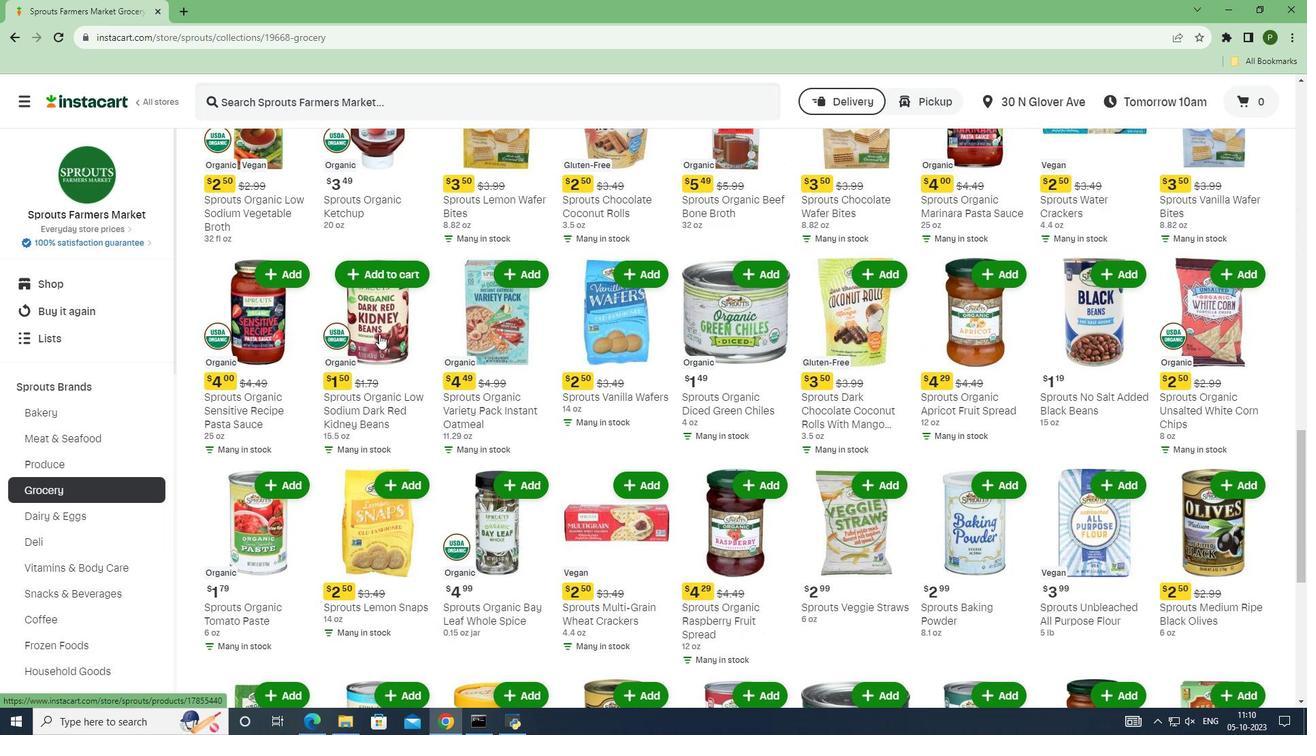 
Action: Mouse scrolled (379, 333) with delta (0, 0)
Screenshot: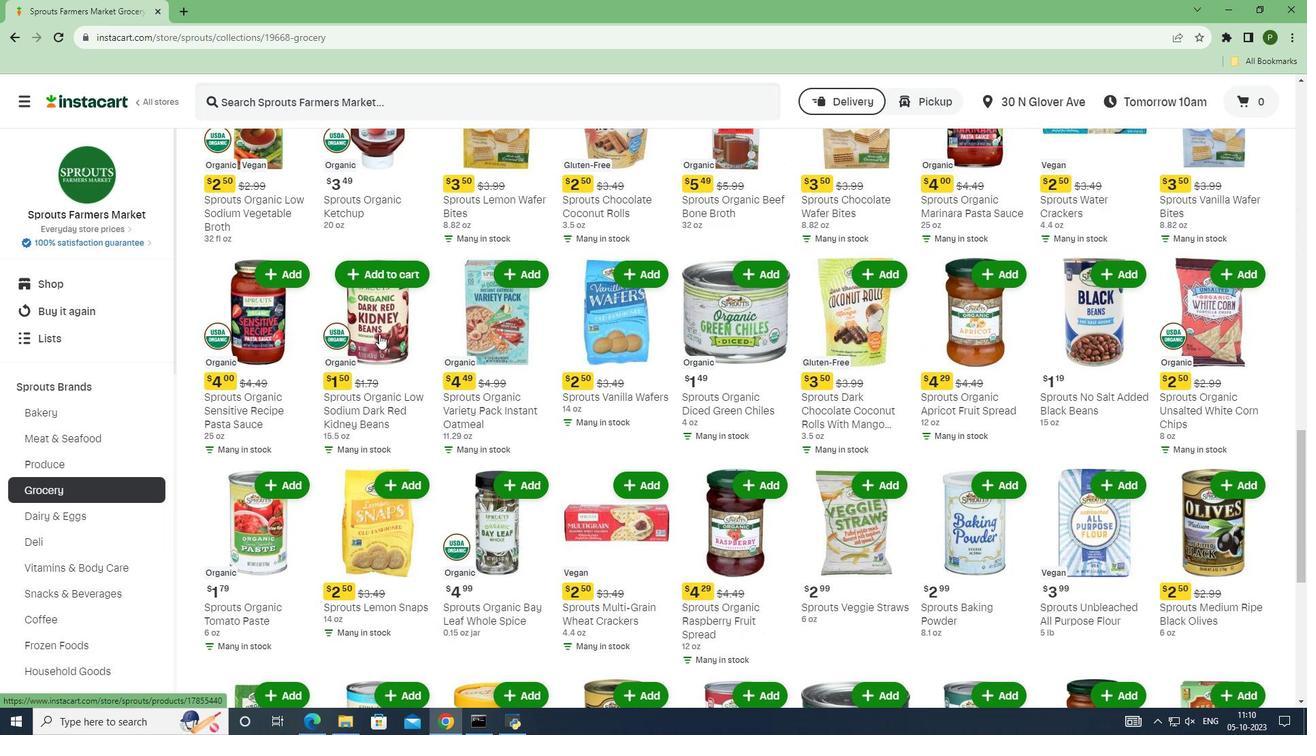 
Action: Mouse scrolled (379, 333) with delta (0, 0)
Screenshot: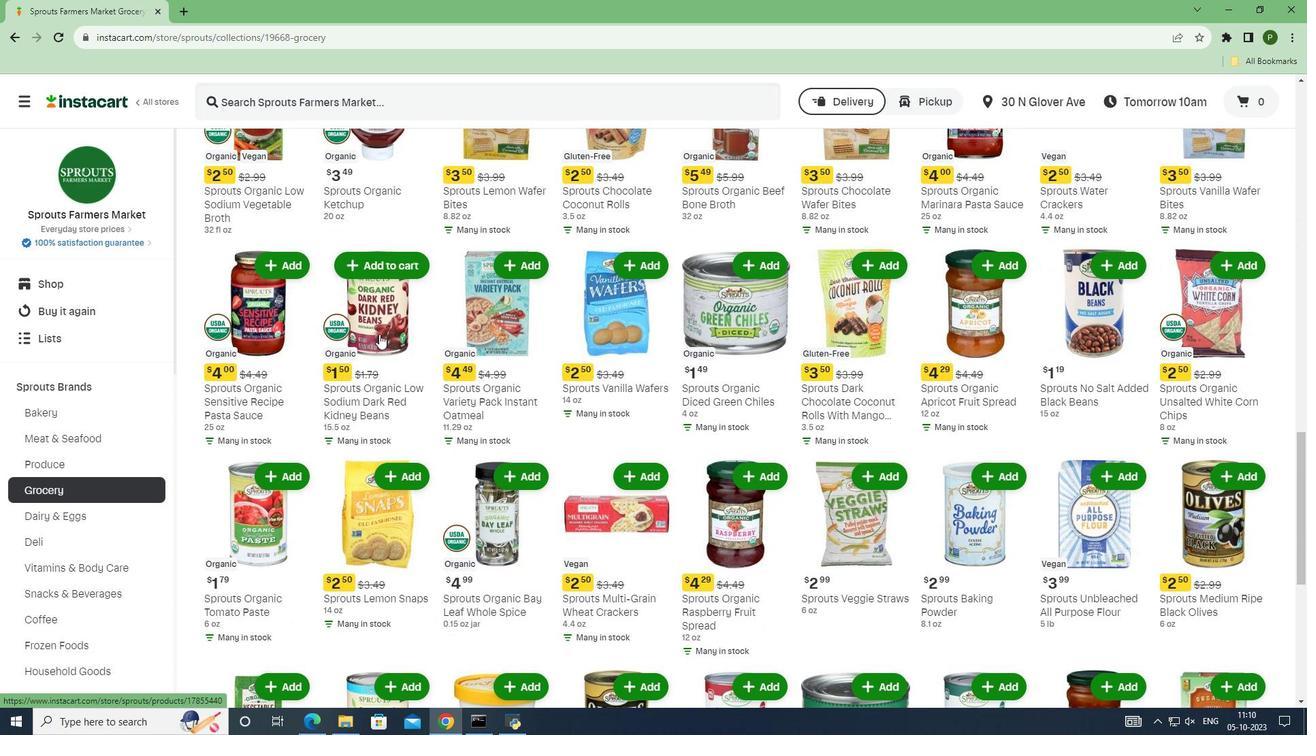 
Action: Mouse scrolled (379, 333) with delta (0, 0)
Screenshot: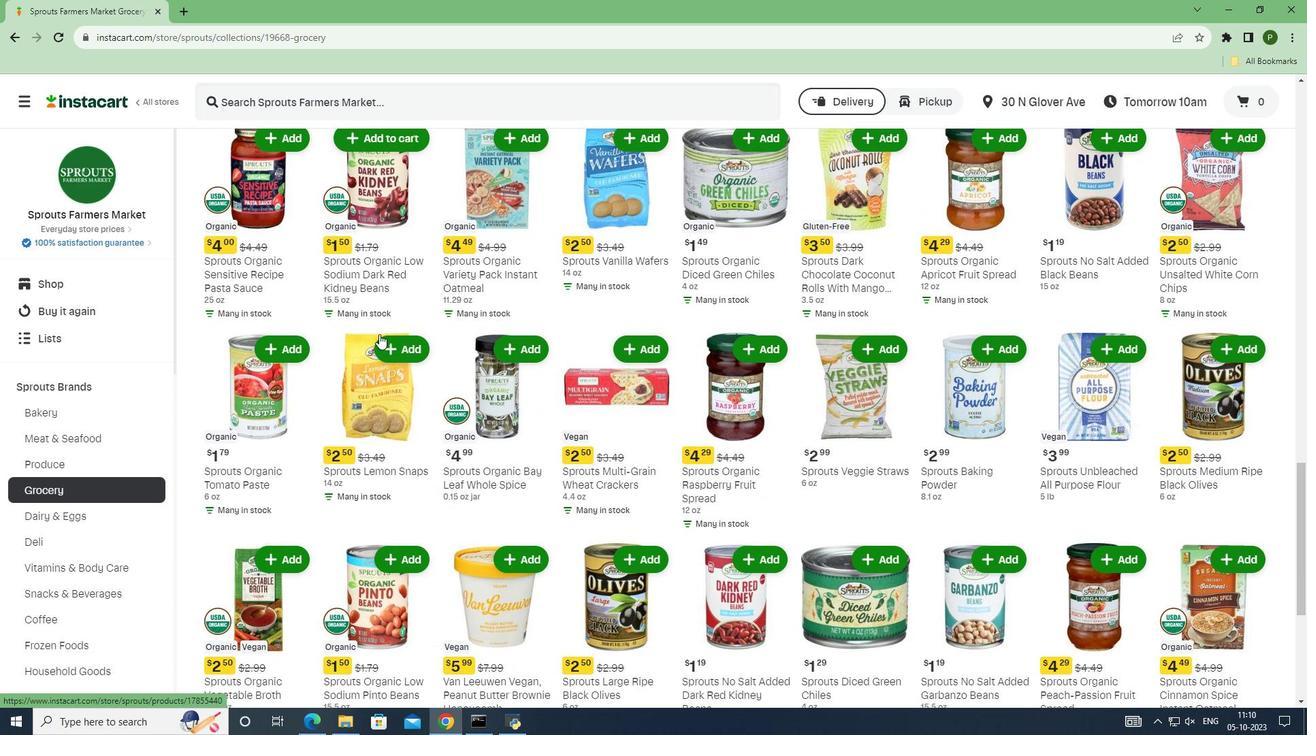 
Action: Mouse scrolled (379, 333) with delta (0, 0)
Screenshot: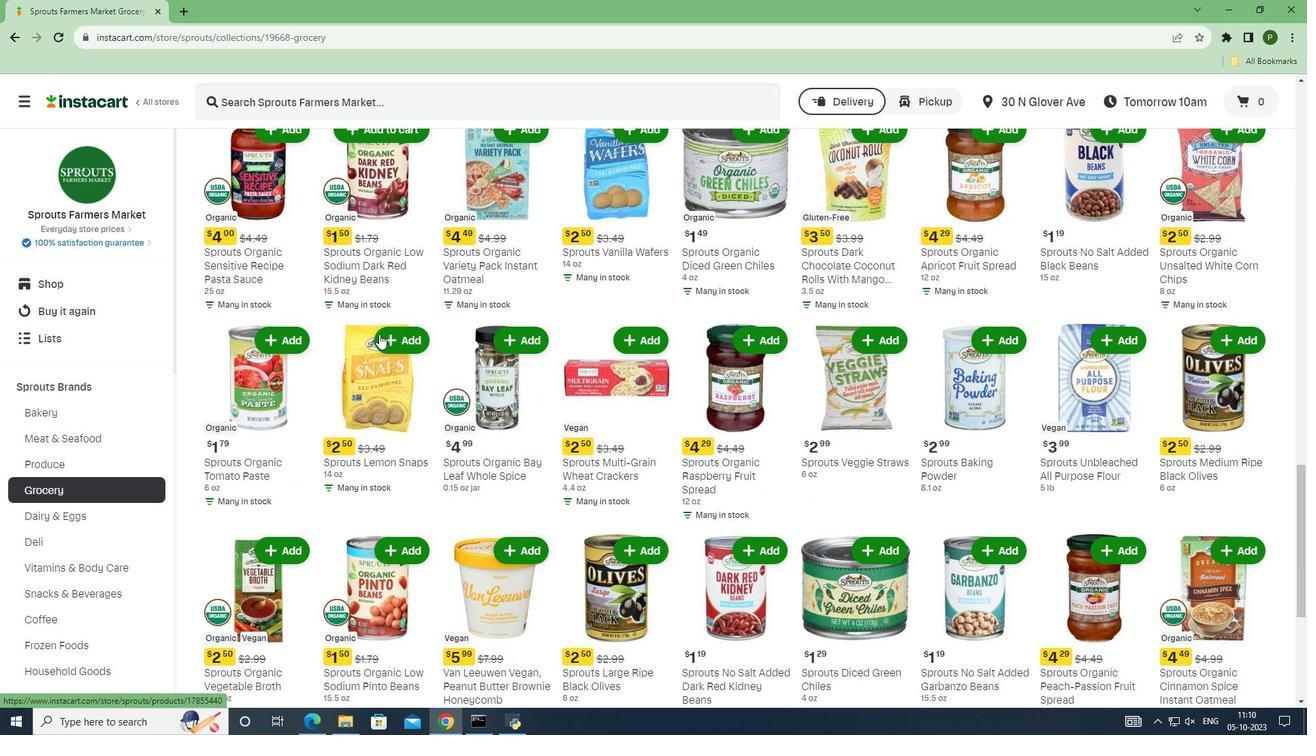 
Action: Mouse scrolled (379, 333) with delta (0, 0)
Screenshot: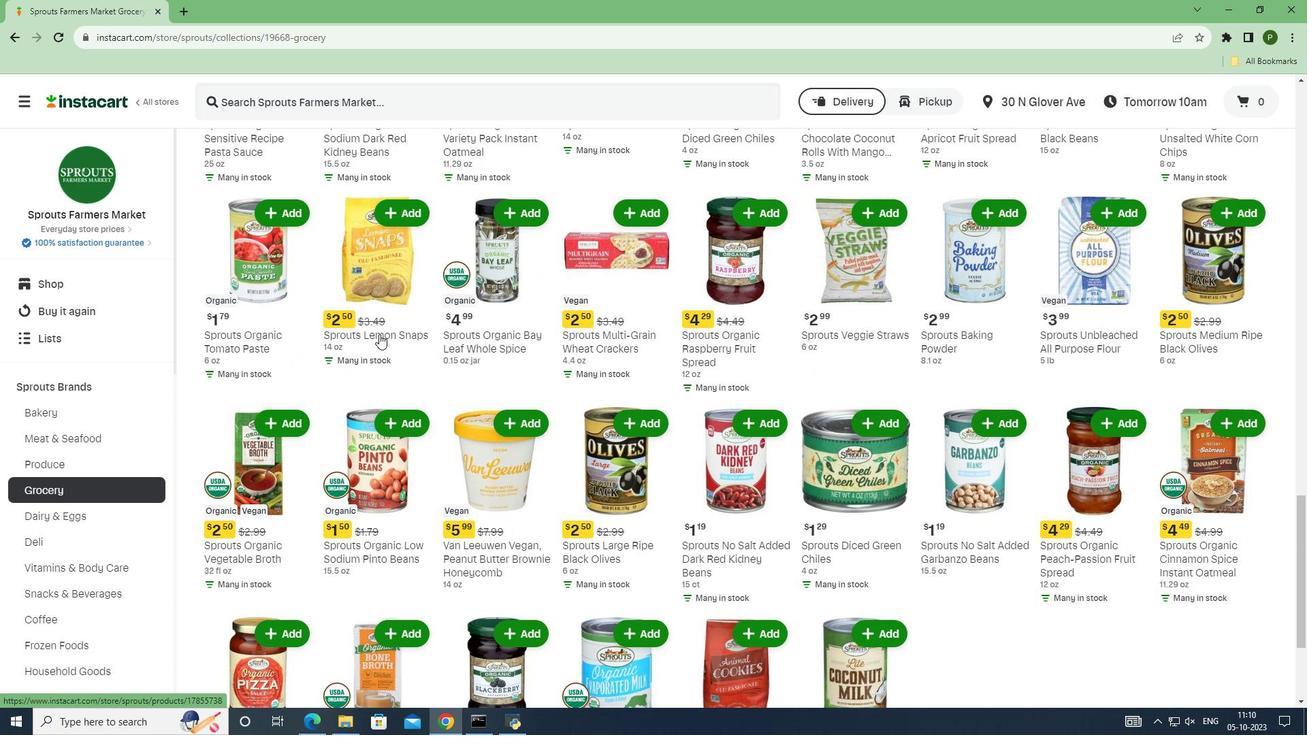
Action: Mouse scrolled (379, 333) with delta (0, 0)
Screenshot: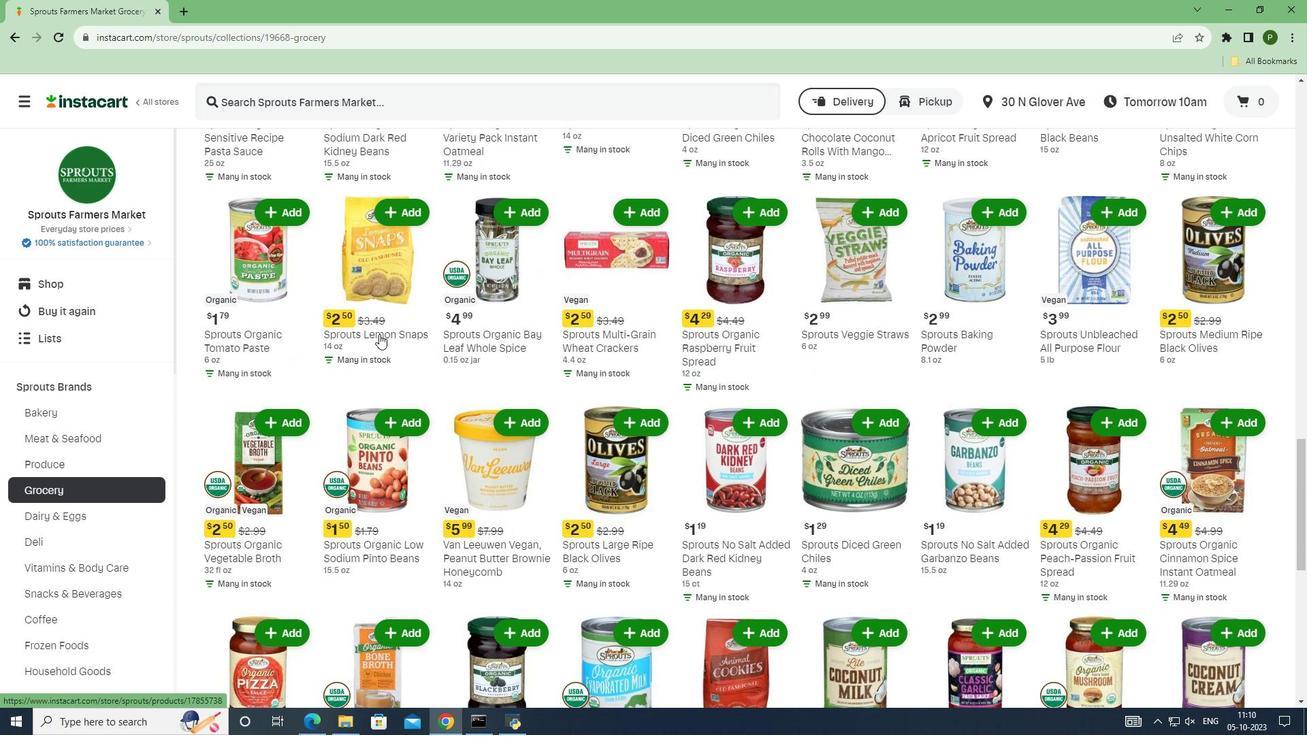 
Action: Mouse scrolled (379, 333) with delta (0, 0)
Screenshot: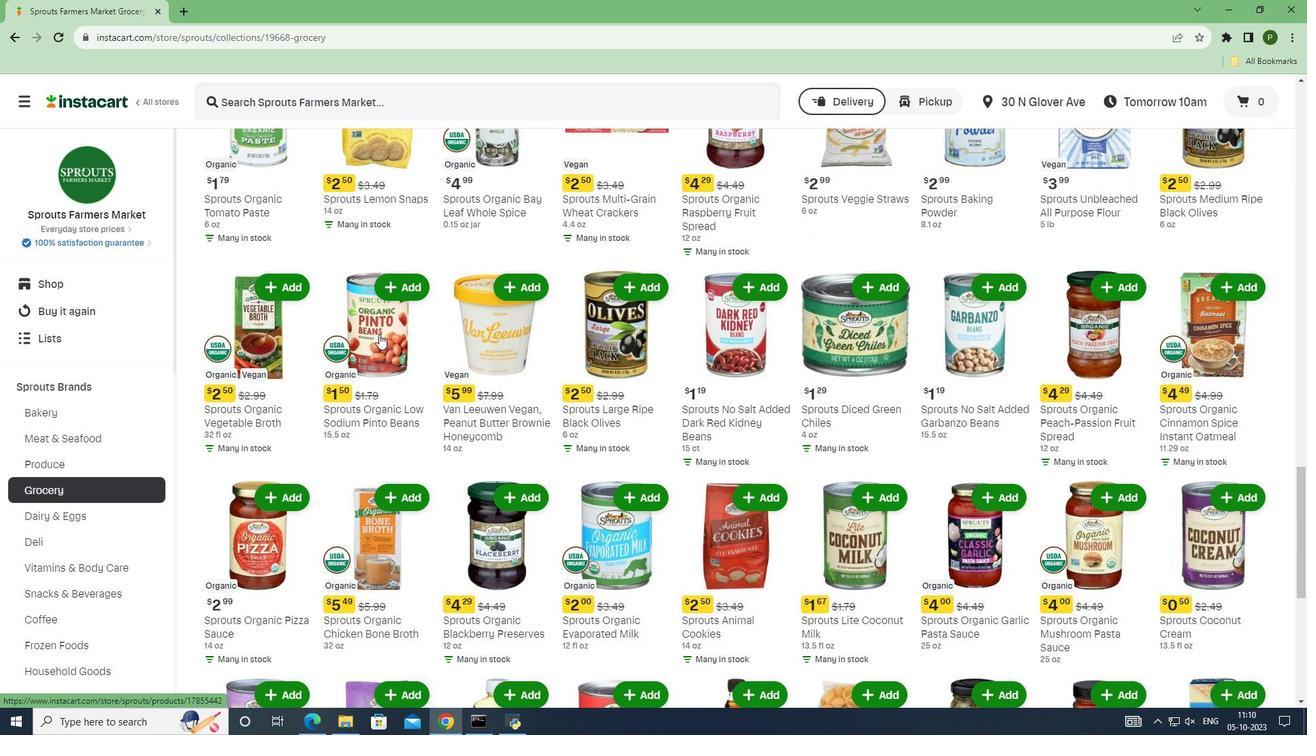
Action: Mouse scrolled (379, 333) with delta (0, 0)
Screenshot: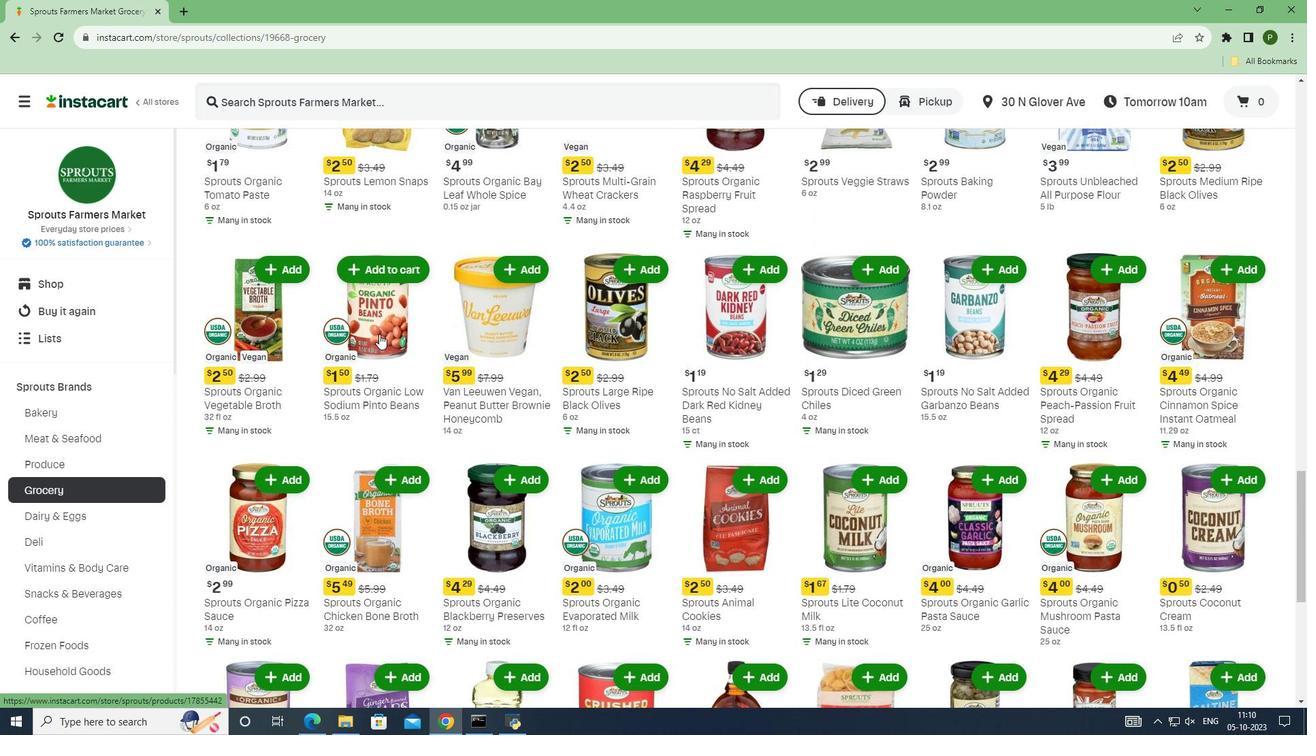 
Action: Mouse scrolled (379, 333) with delta (0, 0)
Screenshot: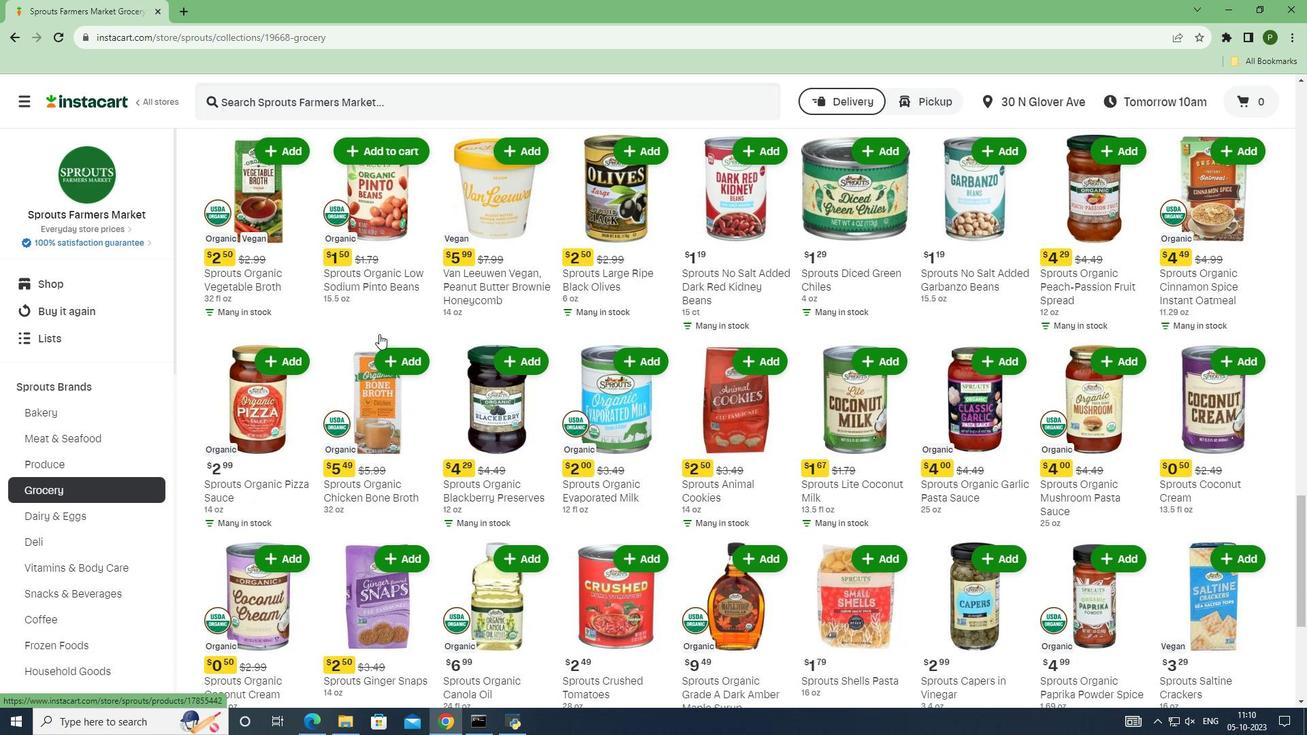 
Action: Mouse scrolled (379, 333) with delta (0, 0)
Screenshot: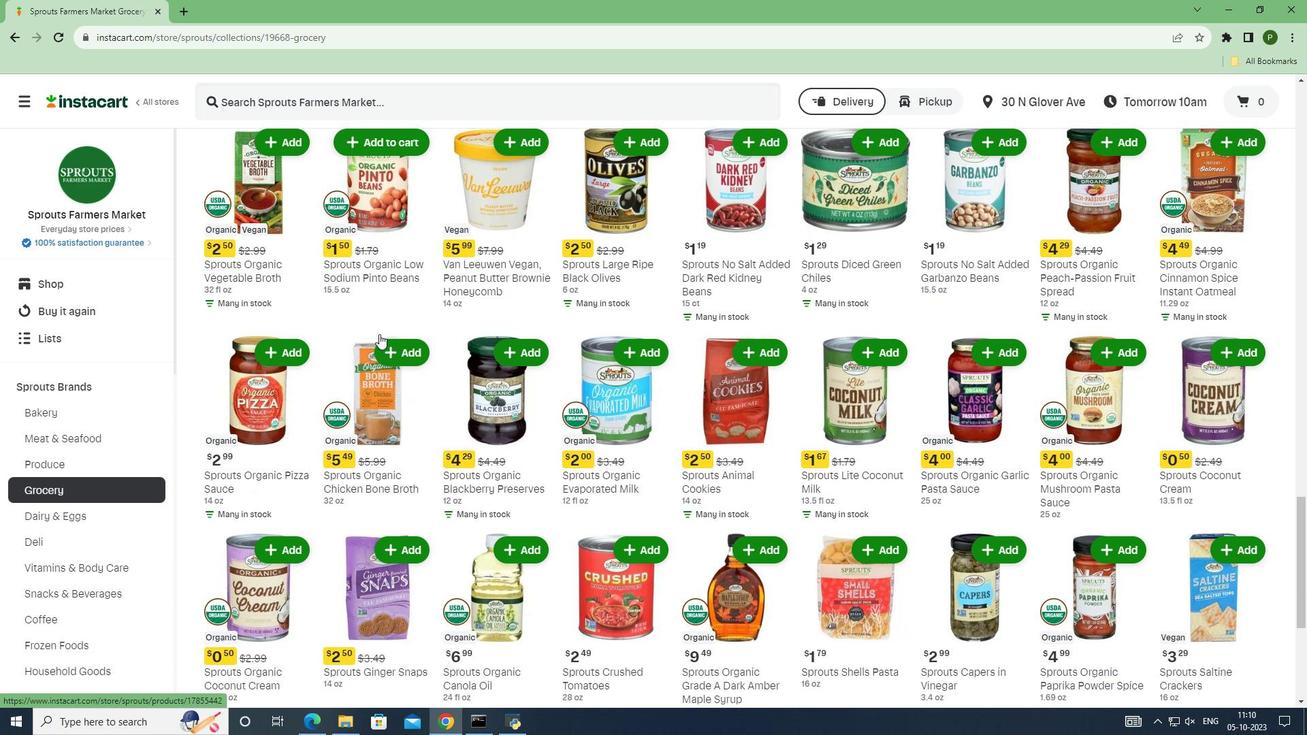 
Action: Mouse scrolled (379, 333) with delta (0, 0)
Screenshot: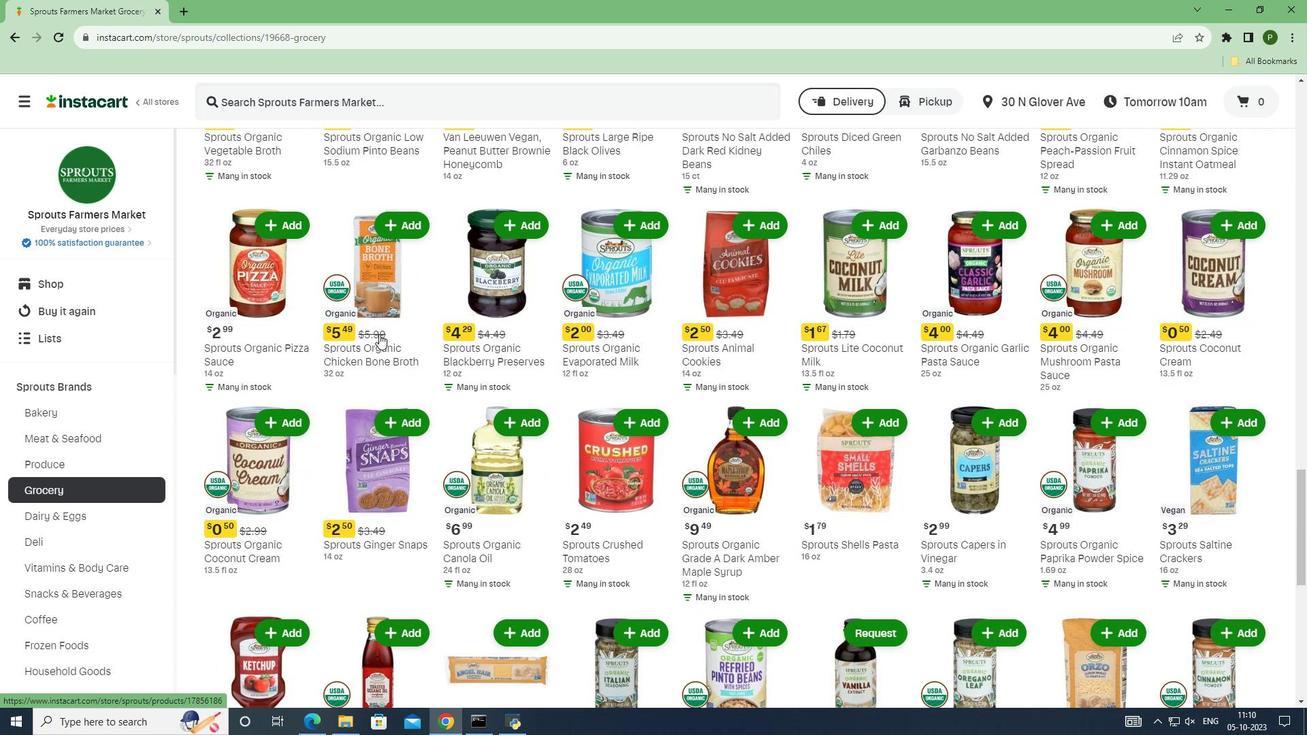 
Action: Mouse scrolled (379, 333) with delta (0, 0)
Screenshot: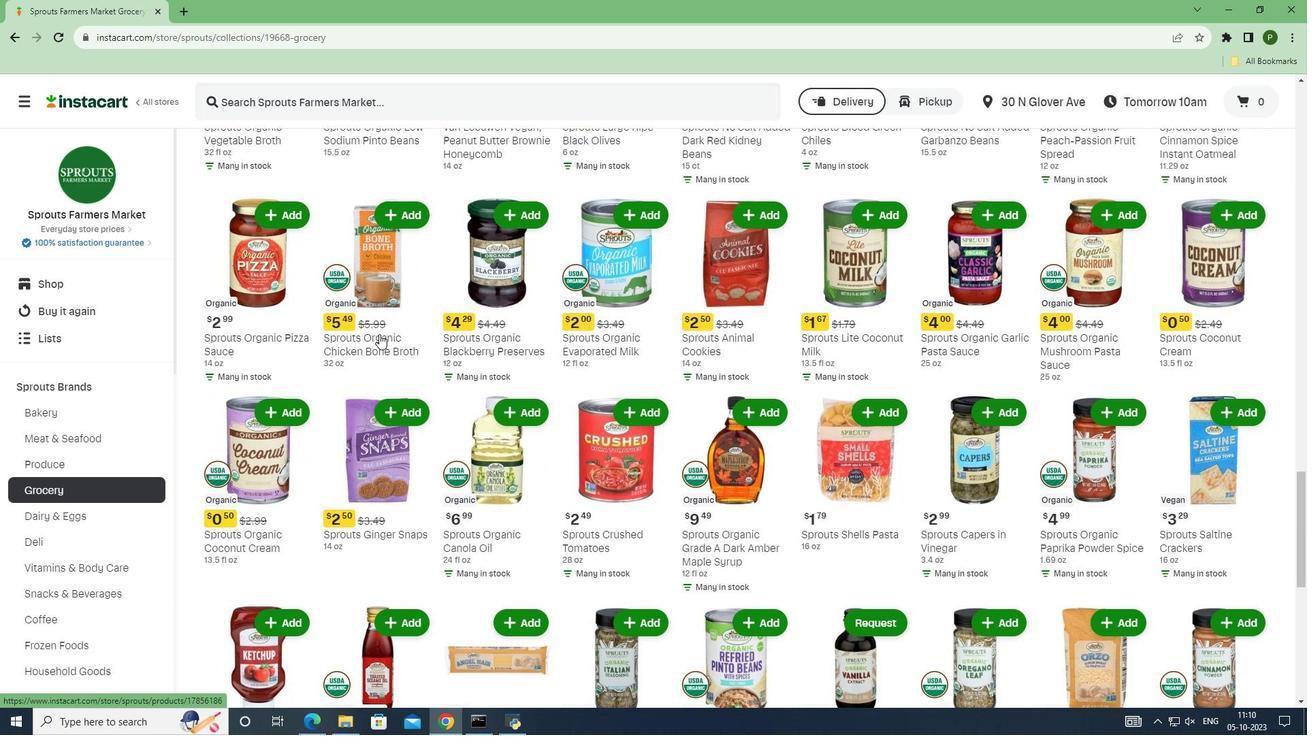 
Action: Mouse scrolled (379, 333) with delta (0, 0)
Screenshot: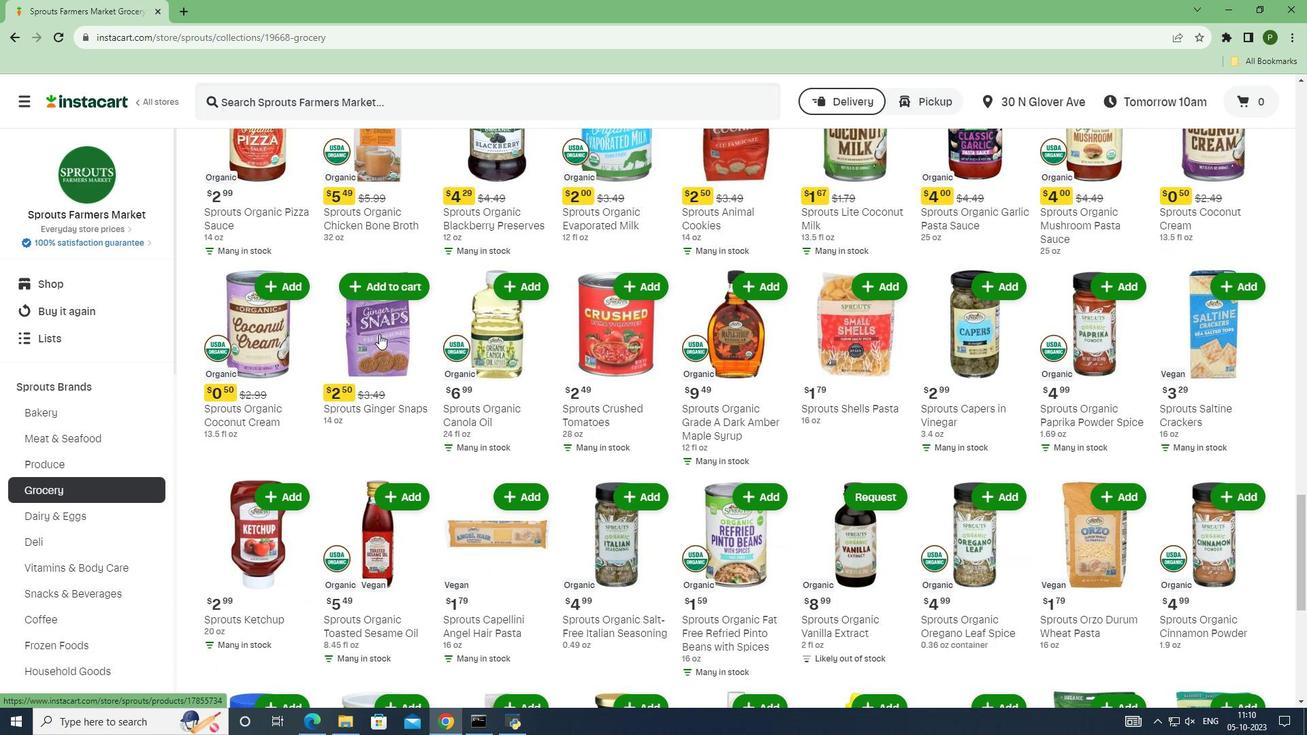 
Action: Mouse scrolled (379, 333) with delta (0, 0)
Screenshot: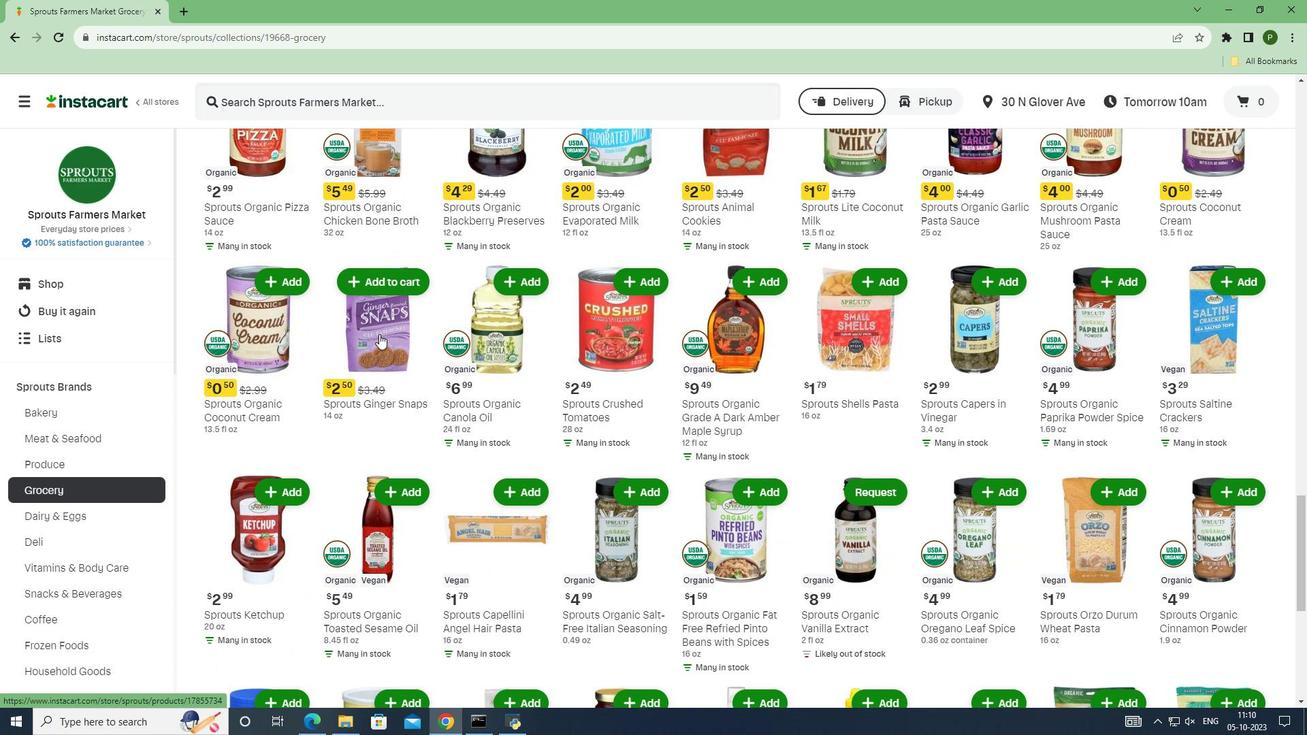 
Action: Mouse scrolled (379, 333) with delta (0, 0)
Screenshot: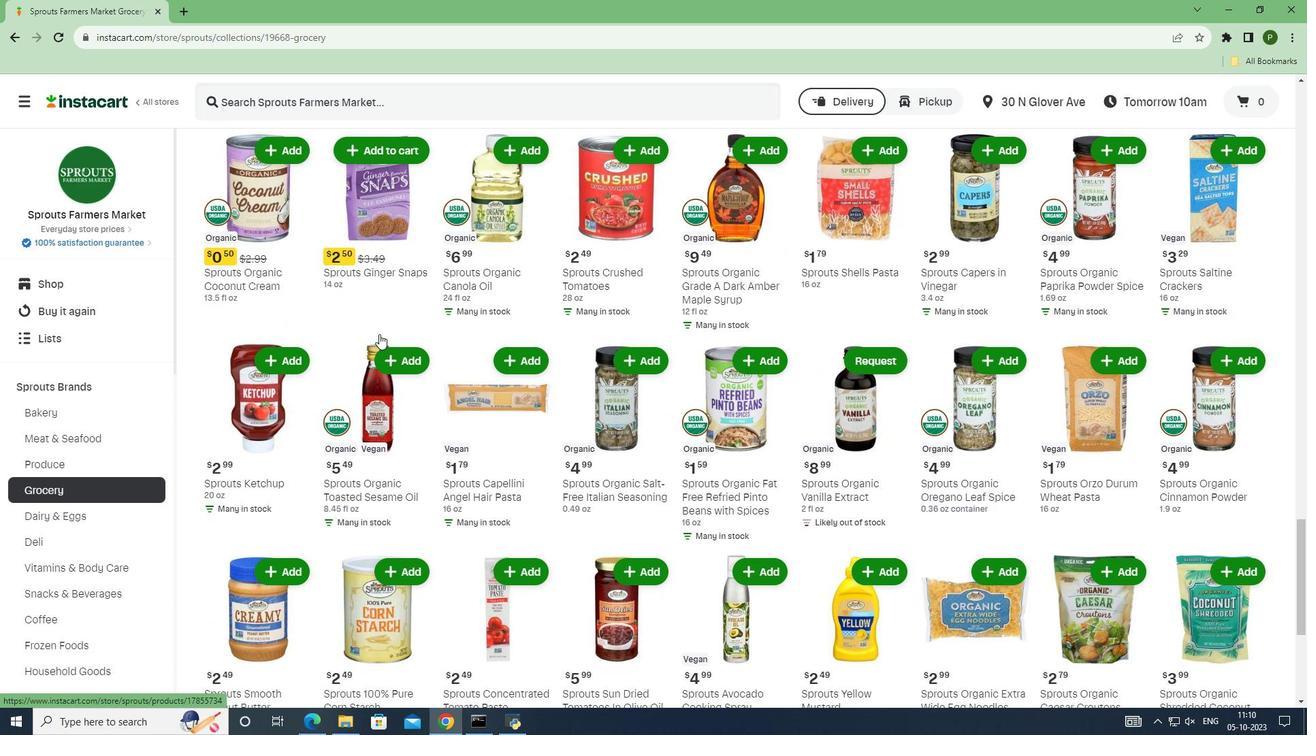 
Action: Mouse moved to (1065, 284)
Screenshot: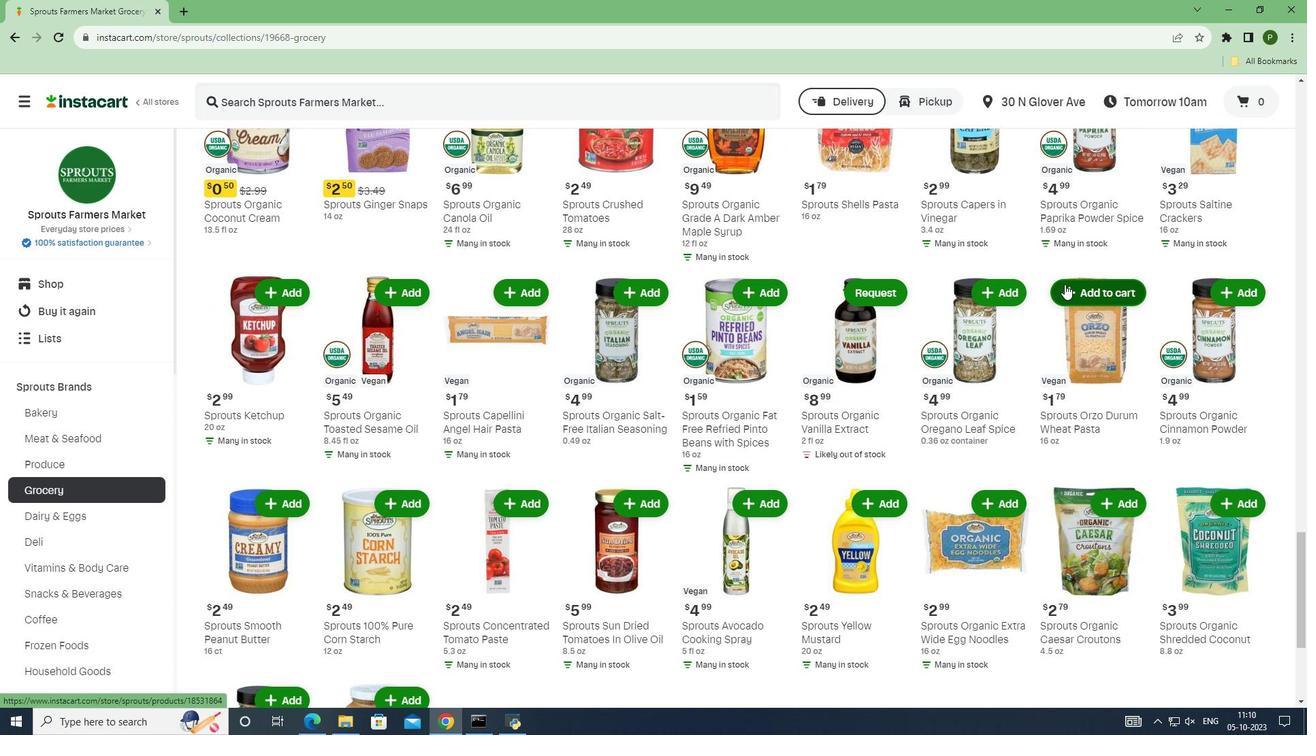 
Action: Mouse pressed left at (1065, 284)
Screenshot: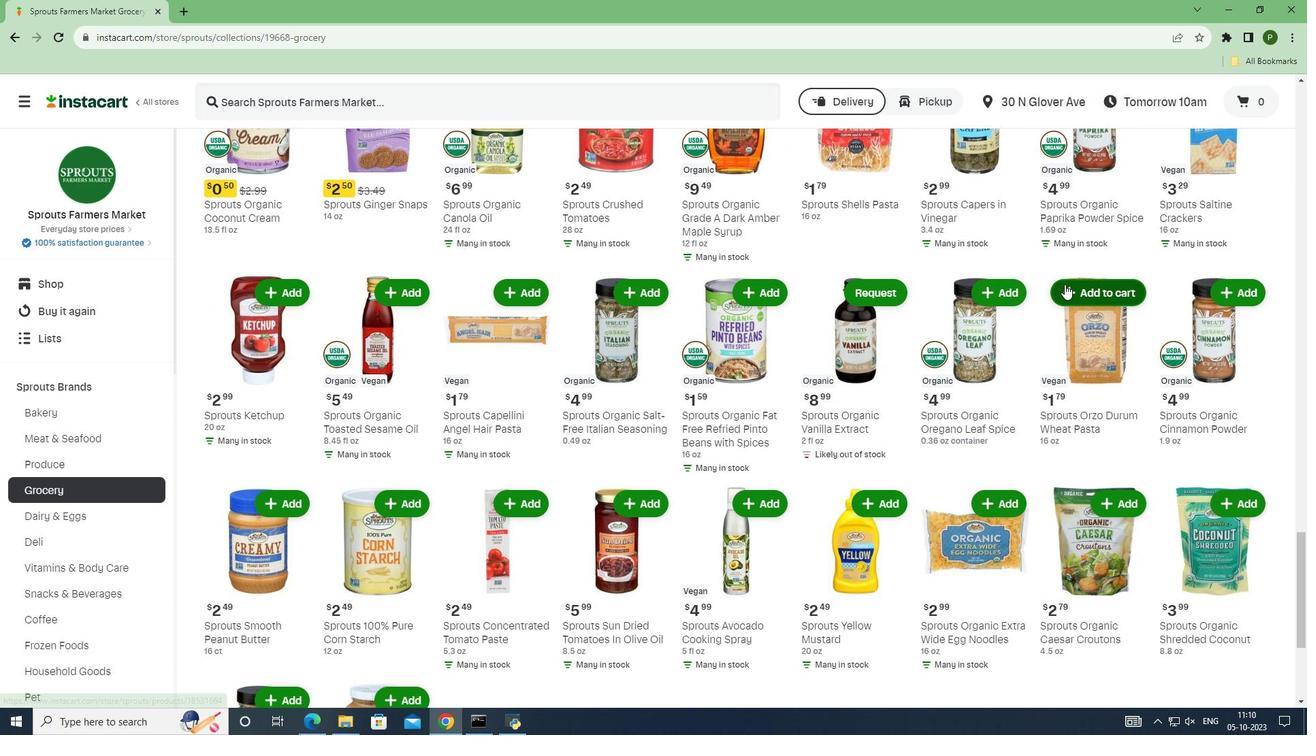 
